 Task: Create a due date automation trigger when advanced on, on the monday before a card is due add basic assigned to member @aryan at 11:00 AM.
Action: Mouse moved to (930, 269)
Screenshot: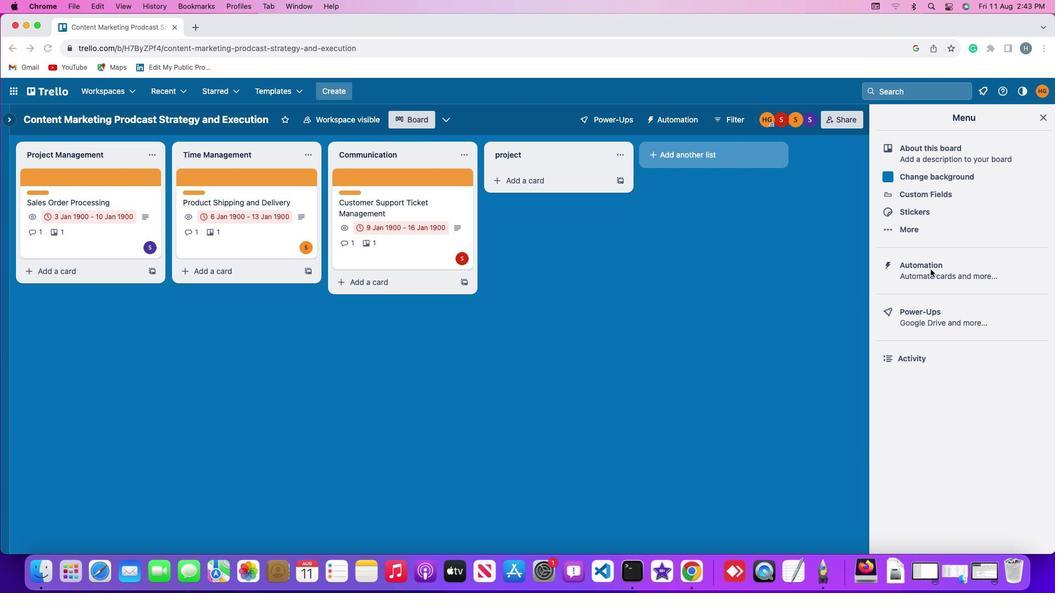 
Action: Mouse pressed left at (930, 269)
Screenshot: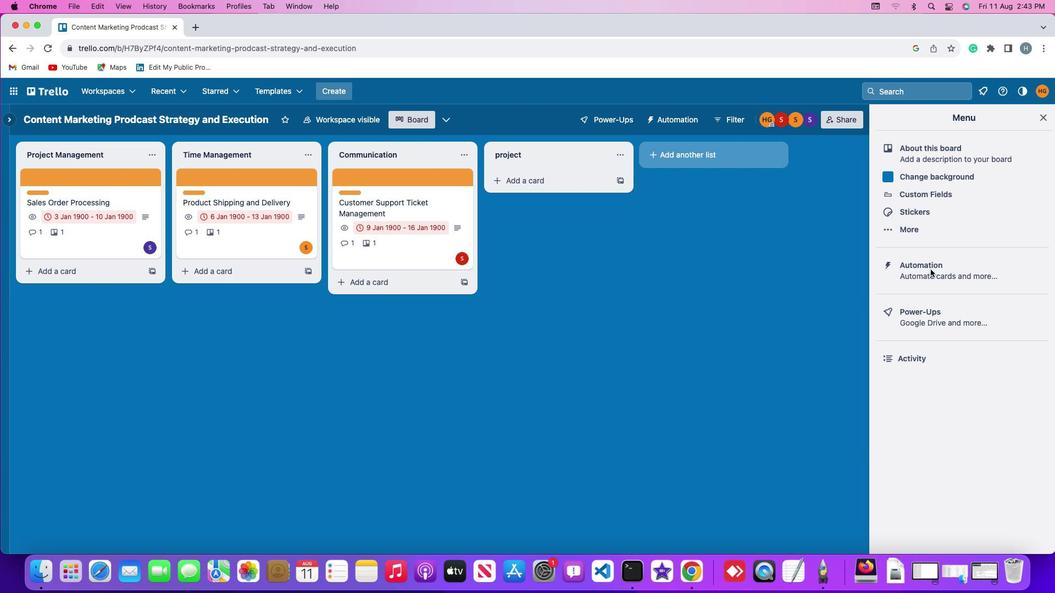 
Action: Mouse pressed left at (930, 269)
Screenshot: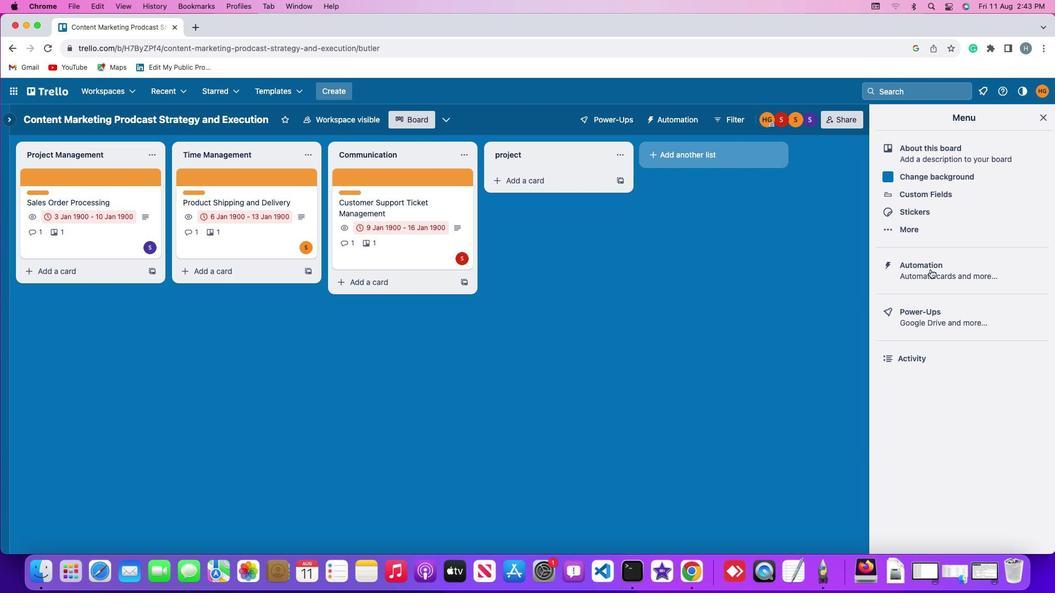 
Action: Mouse moved to (78, 261)
Screenshot: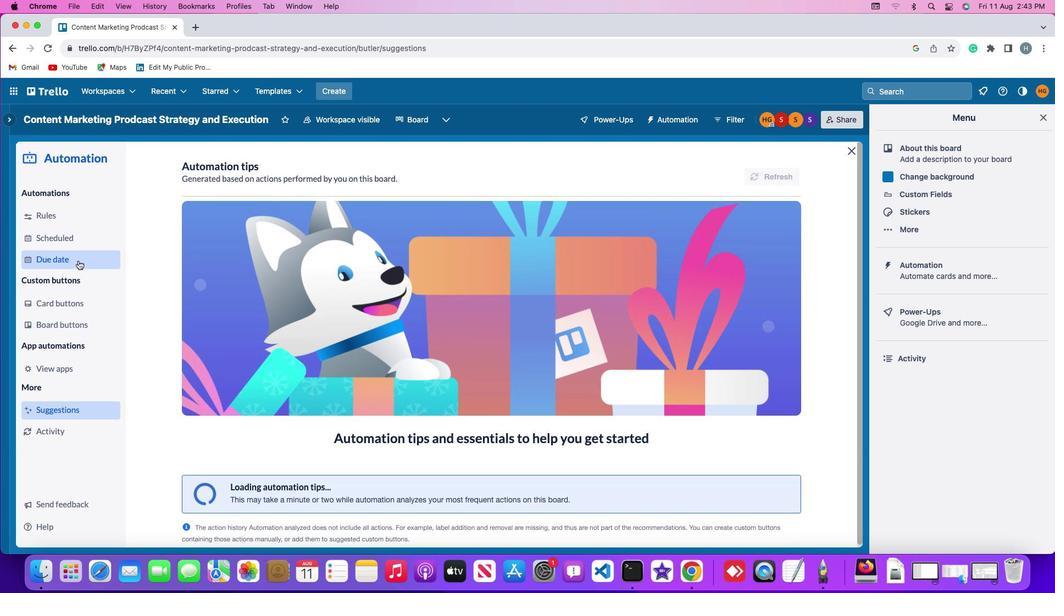 
Action: Mouse pressed left at (78, 261)
Screenshot: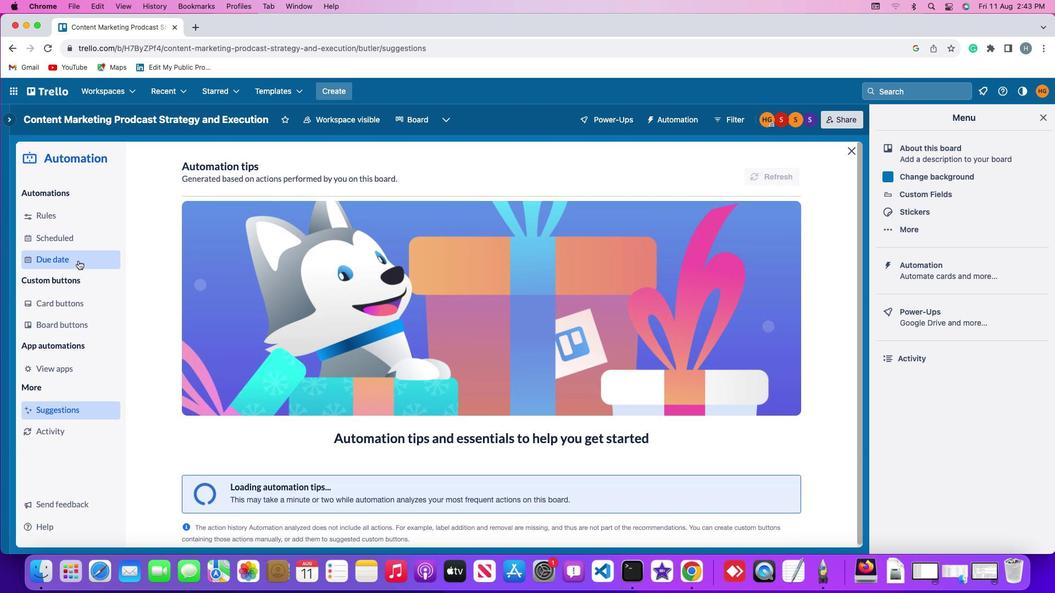 
Action: Mouse moved to (743, 168)
Screenshot: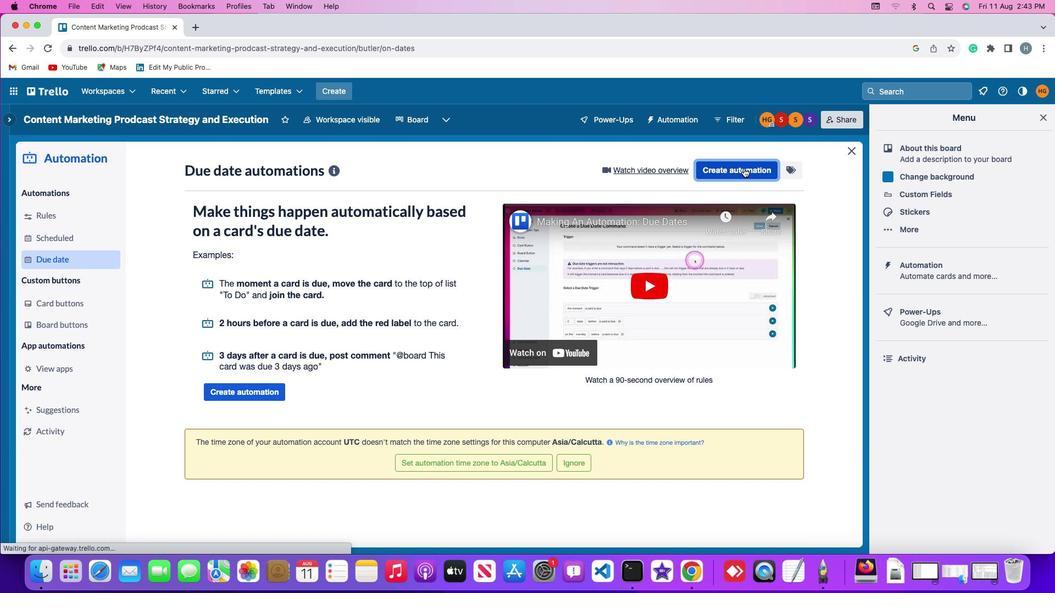 
Action: Mouse pressed left at (743, 168)
Screenshot: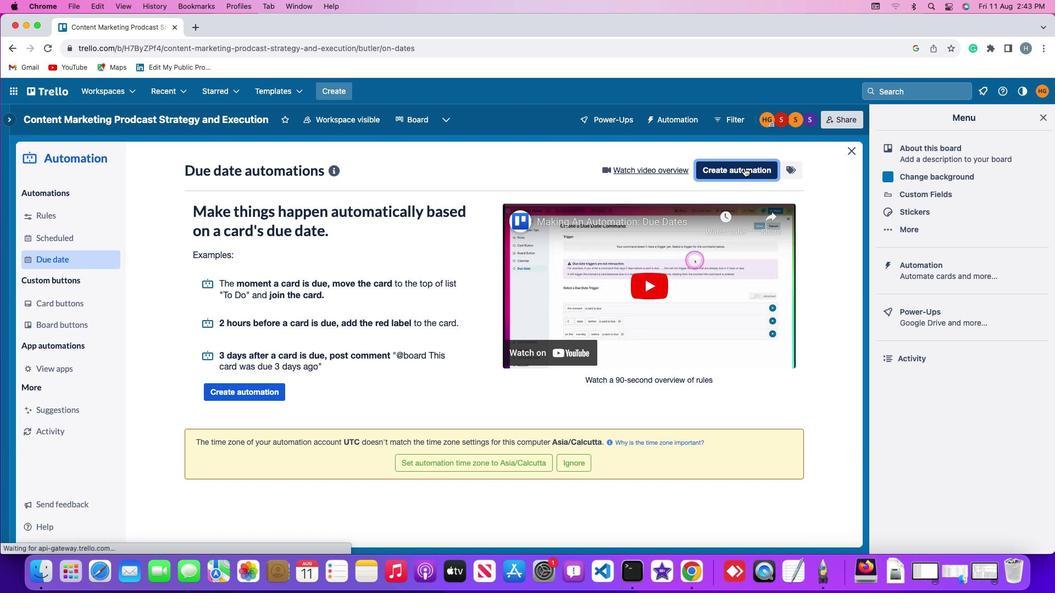 
Action: Mouse moved to (224, 274)
Screenshot: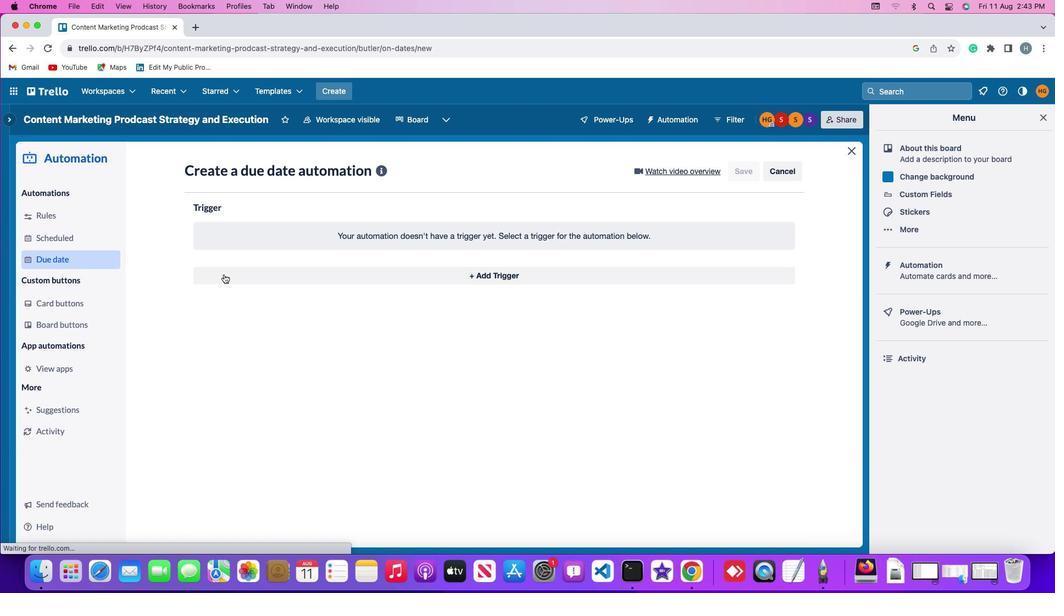 
Action: Mouse pressed left at (224, 274)
Screenshot: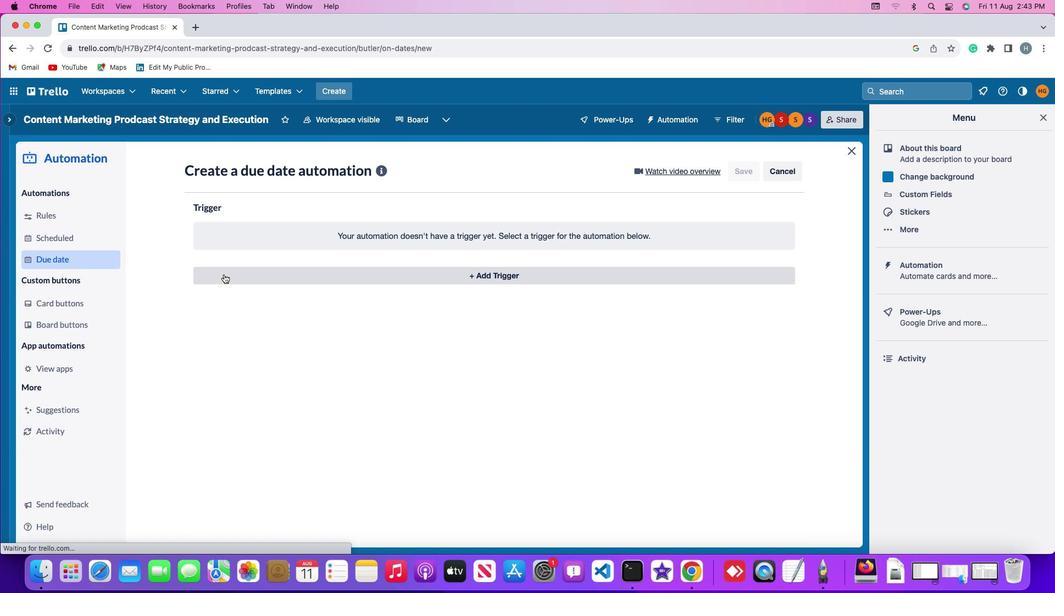 
Action: Mouse moved to (238, 482)
Screenshot: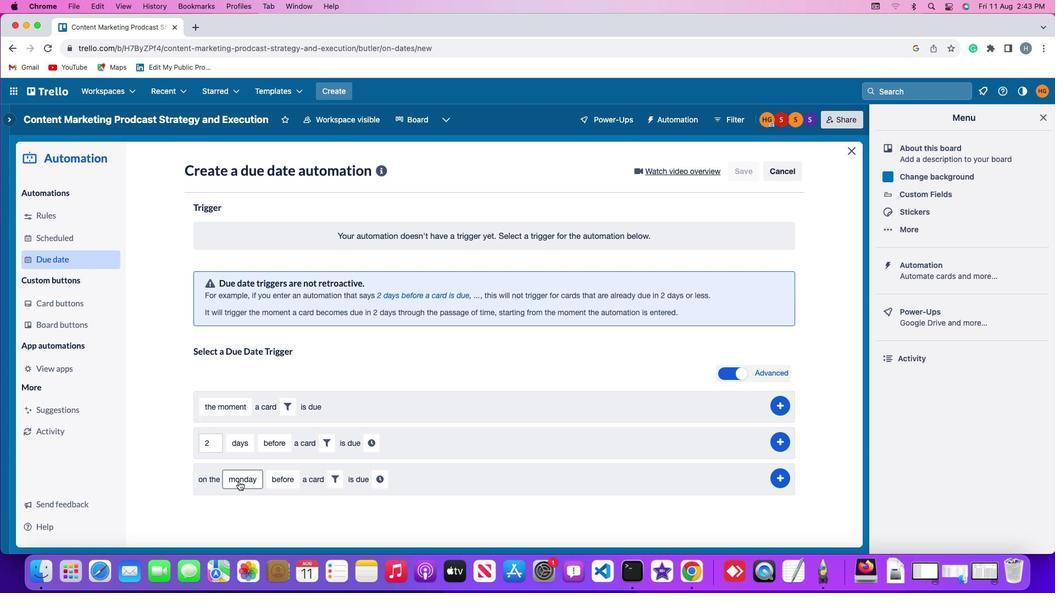 
Action: Mouse pressed left at (238, 482)
Screenshot: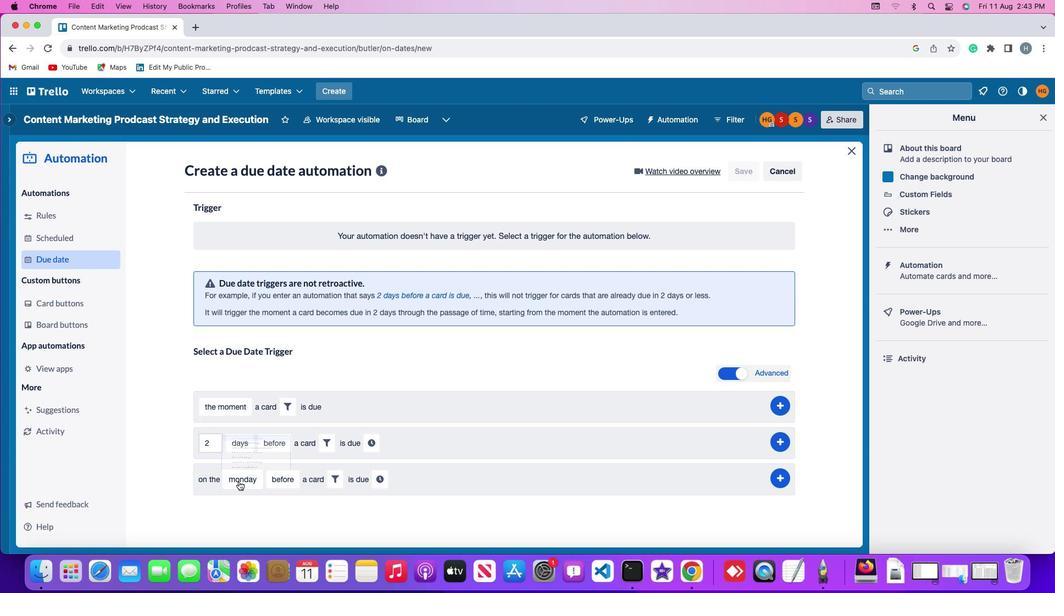 
Action: Mouse moved to (270, 327)
Screenshot: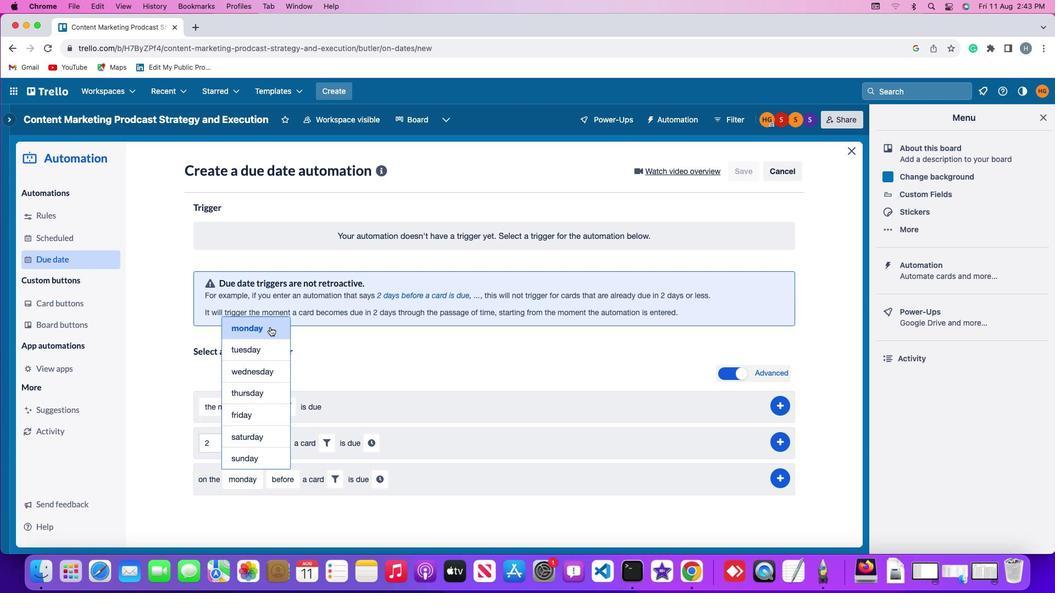 
Action: Mouse pressed left at (270, 327)
Screenshot: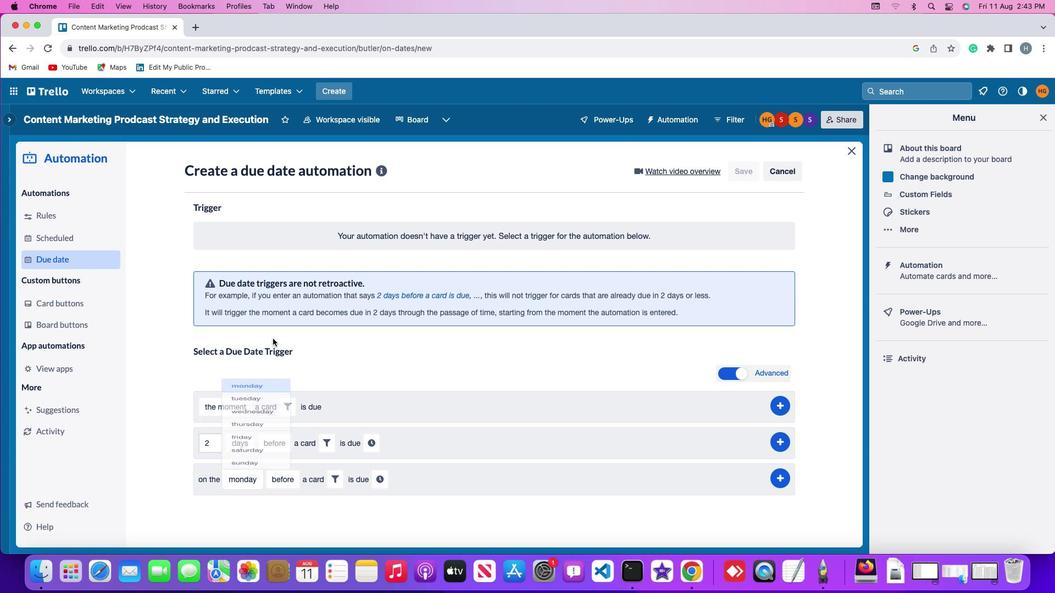 
Action: Mouse moved to (282, 484)
Screenshot: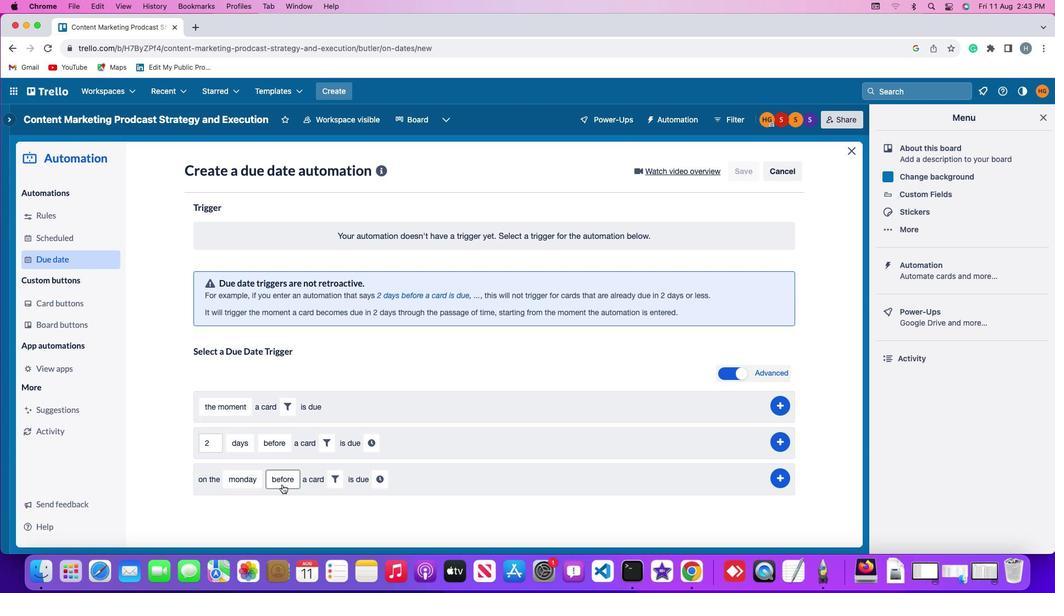
Action: Mouse pressed left at (282, 484)
Screenshot: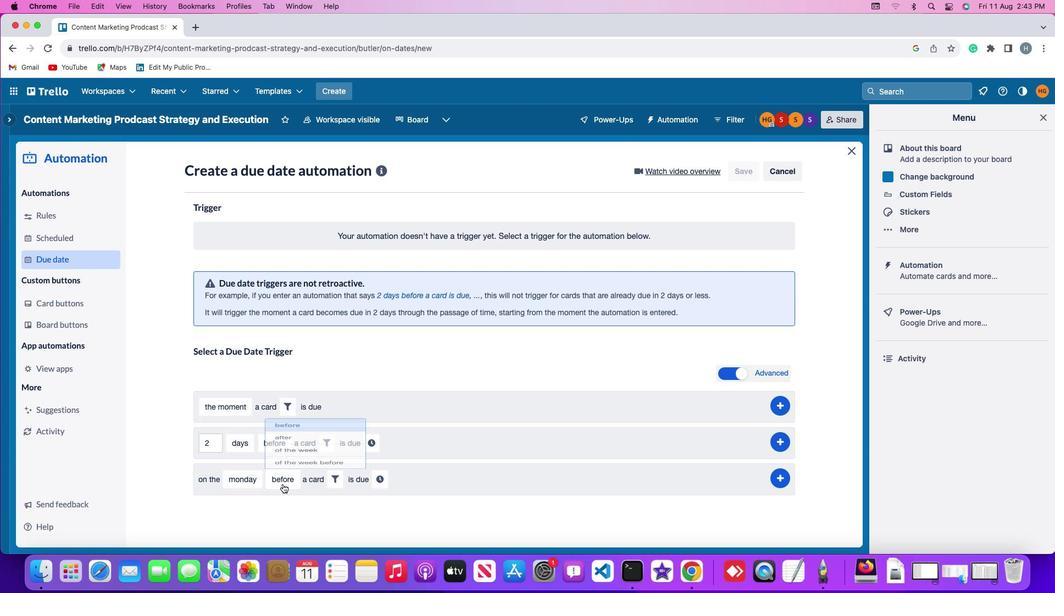
Action: Mouse moved to (310, 396)
Screenshot: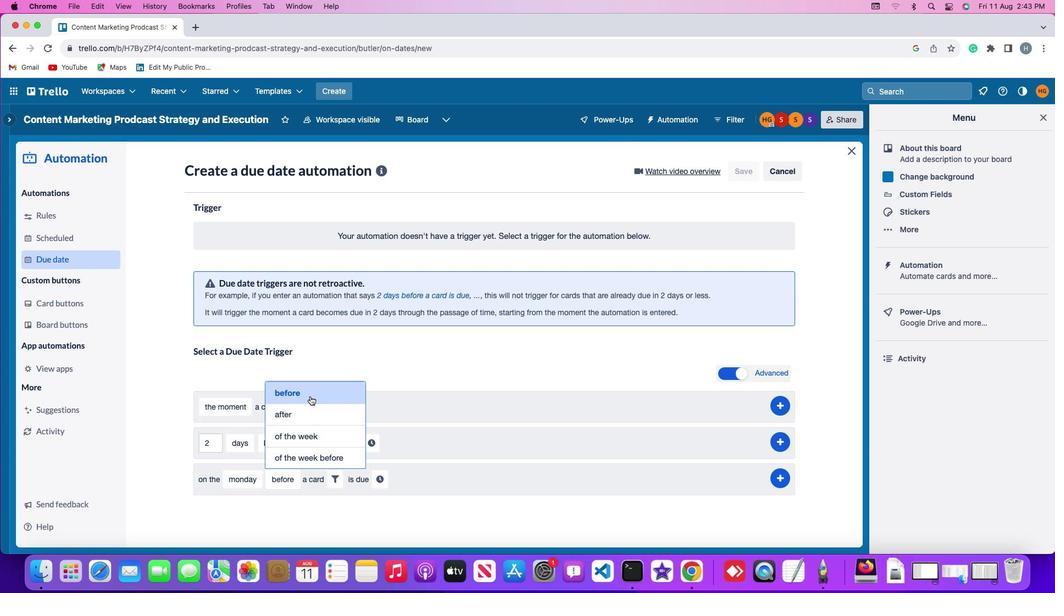 
Action: Mouse pressed left at (310, 396)
Screenshot: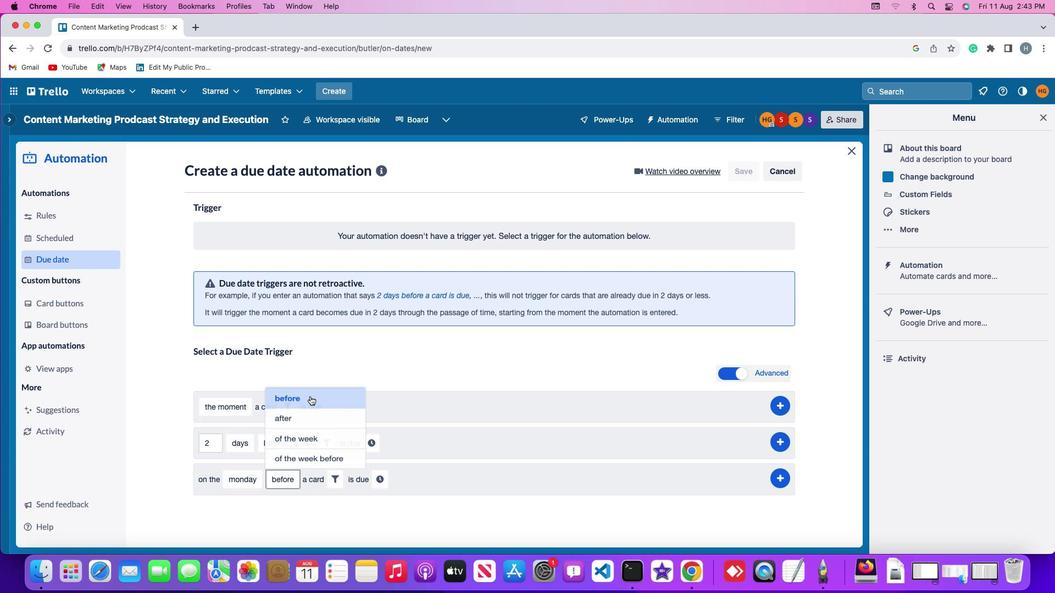 
Action: Mouse moved to (335, 484)
Screenshot: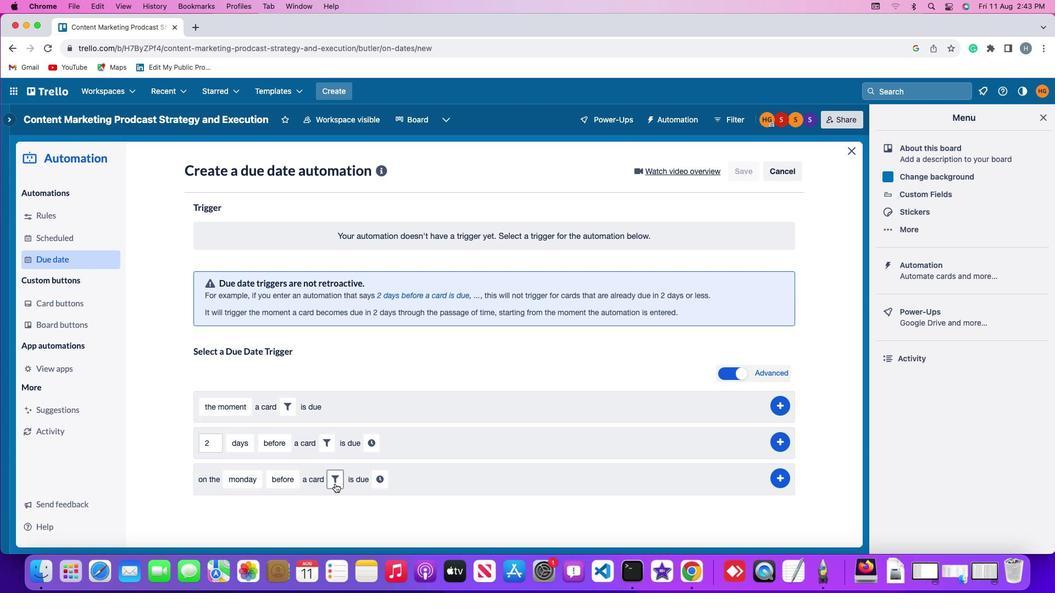 
Action: Mouse pressed left at (335, 484)
Screenshot: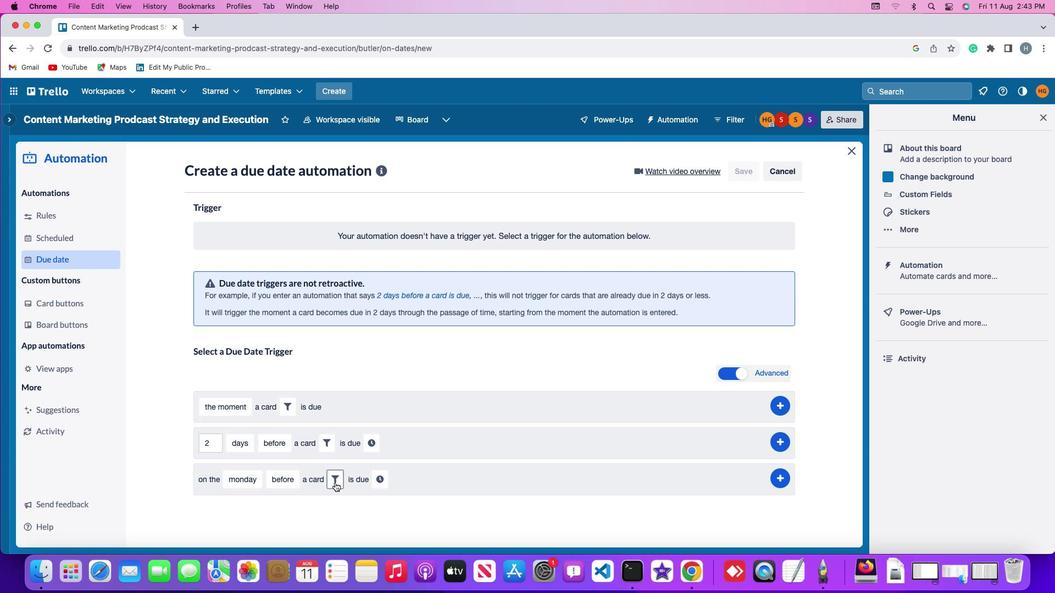 
Action: Mouse moved to (300, 516)
Screenshot: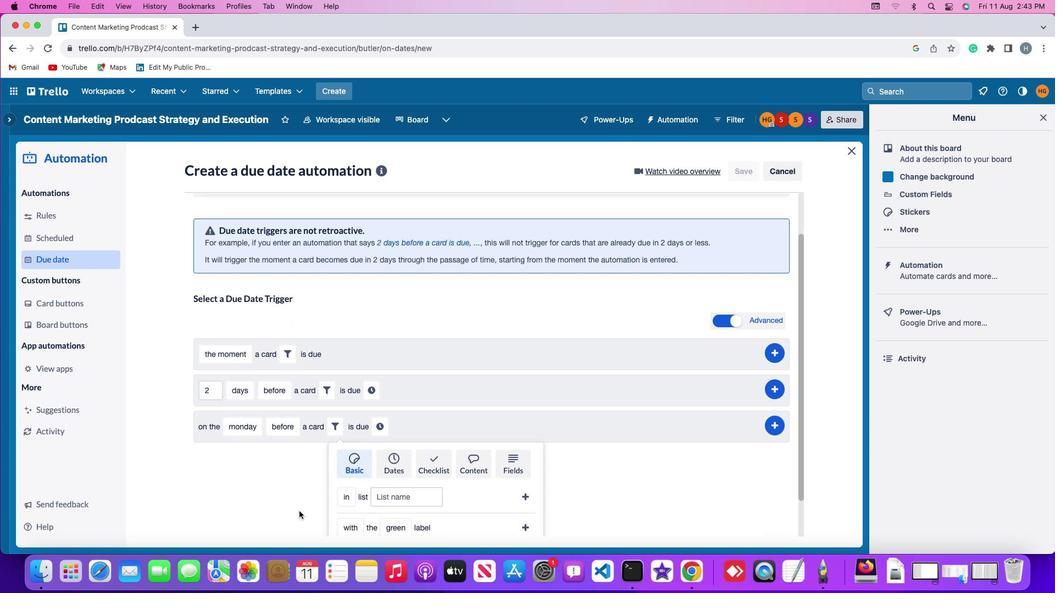 
Action: Mouse scrolled (300, 516) with delta (0, 0)
Screenshot: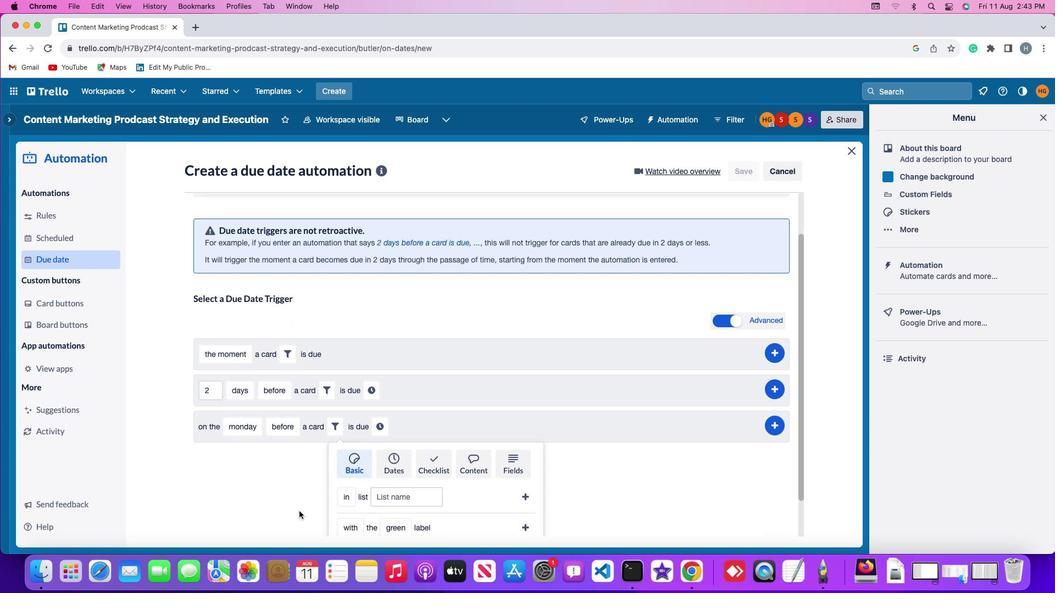 
Action: Mouse moved to (300, 515)
Screenshot: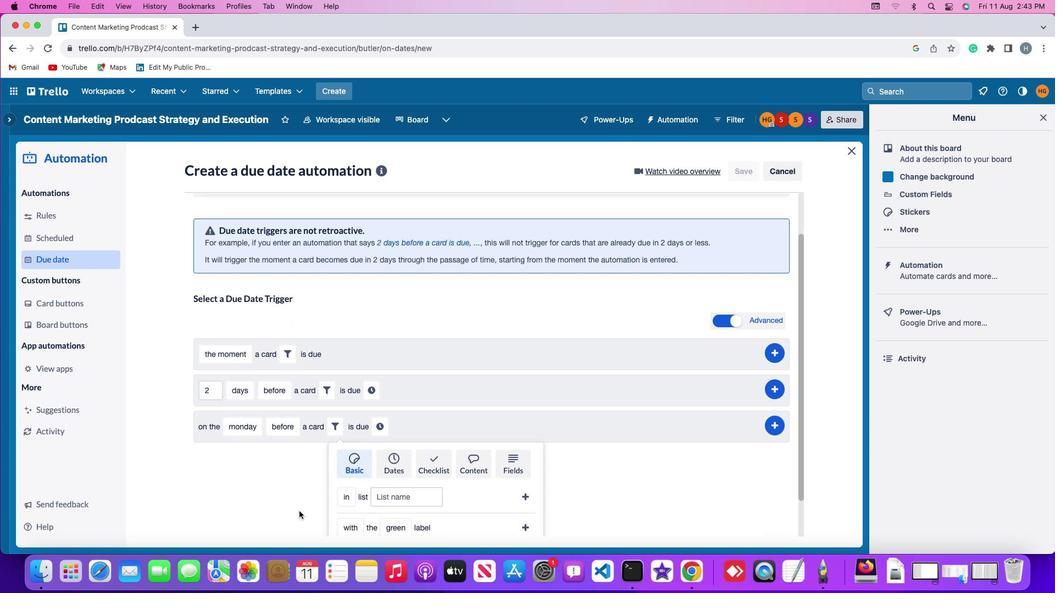 
Action: Mouse scrolled (300, 515) with delta (0, 0)
Screenshot: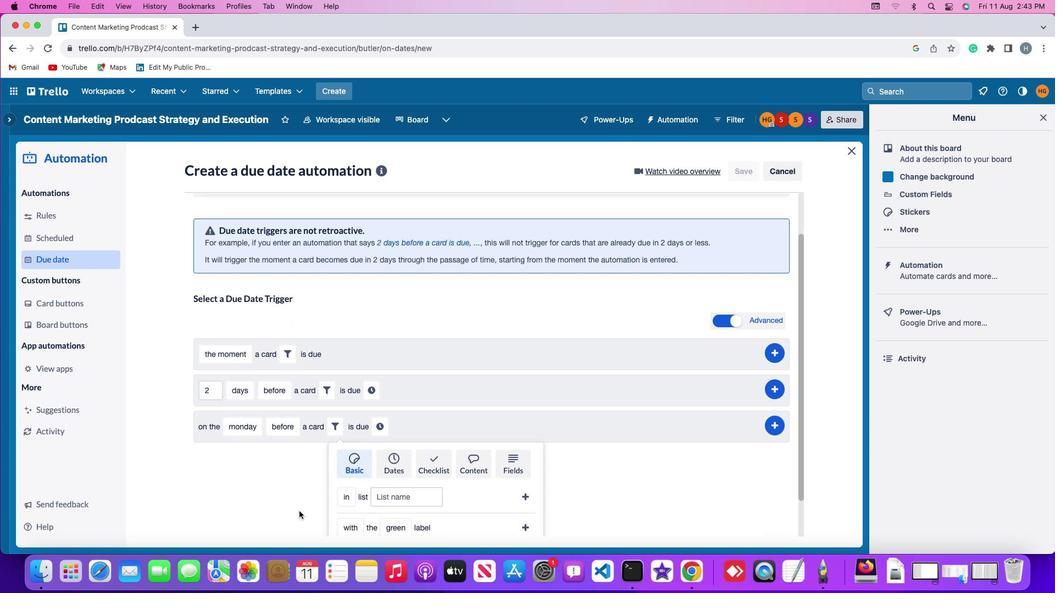 
Action: Mouse moved to (299, 512)
Screenshot: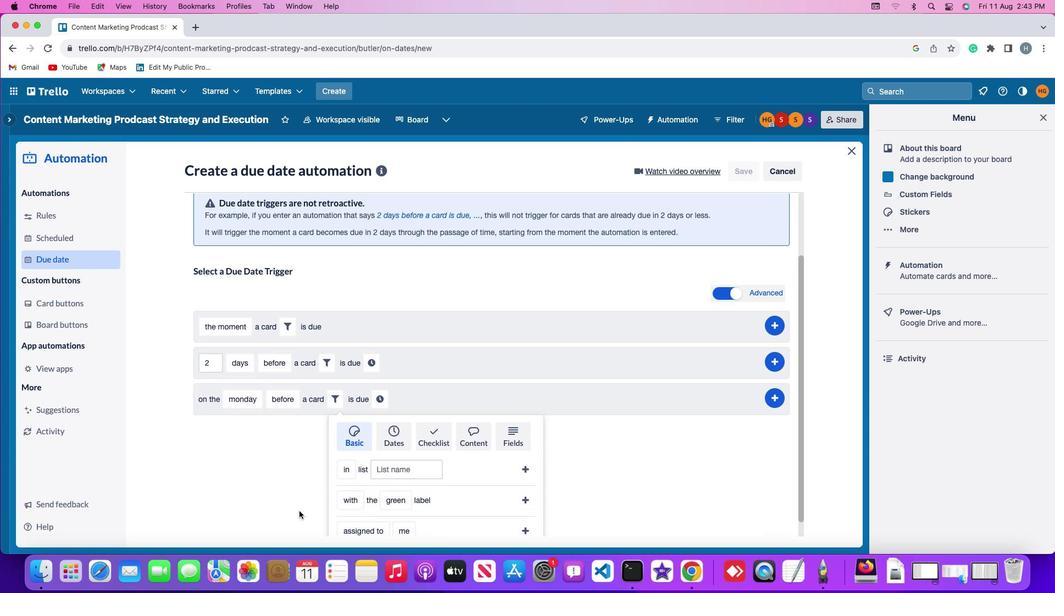 
Action: Mouse scrolled (299, 512) with delta (0, -1)
Screenshot: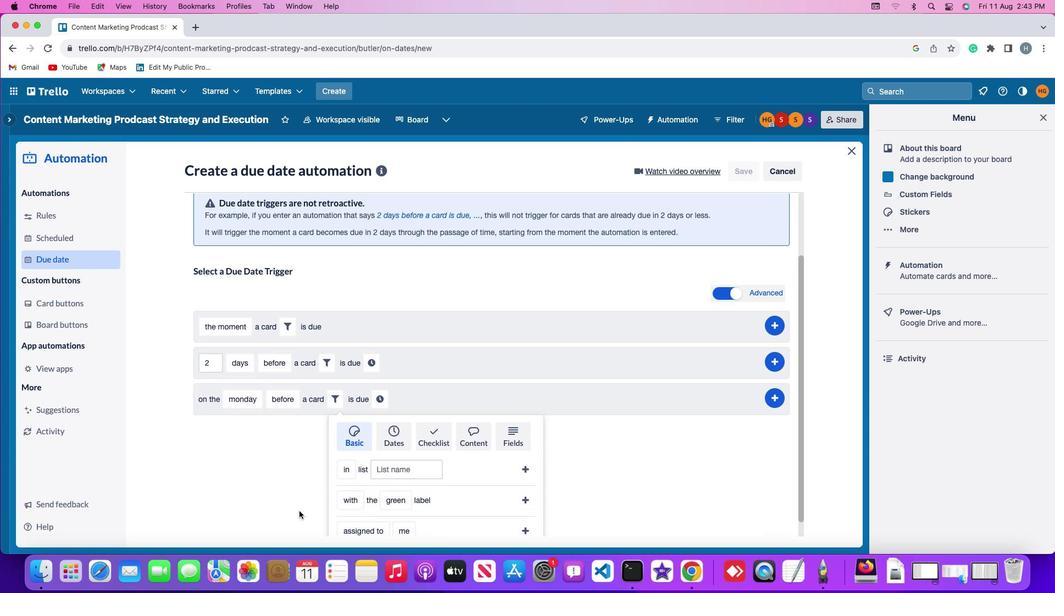 
Action: Mouse moved to (299, 511)
Screenshot: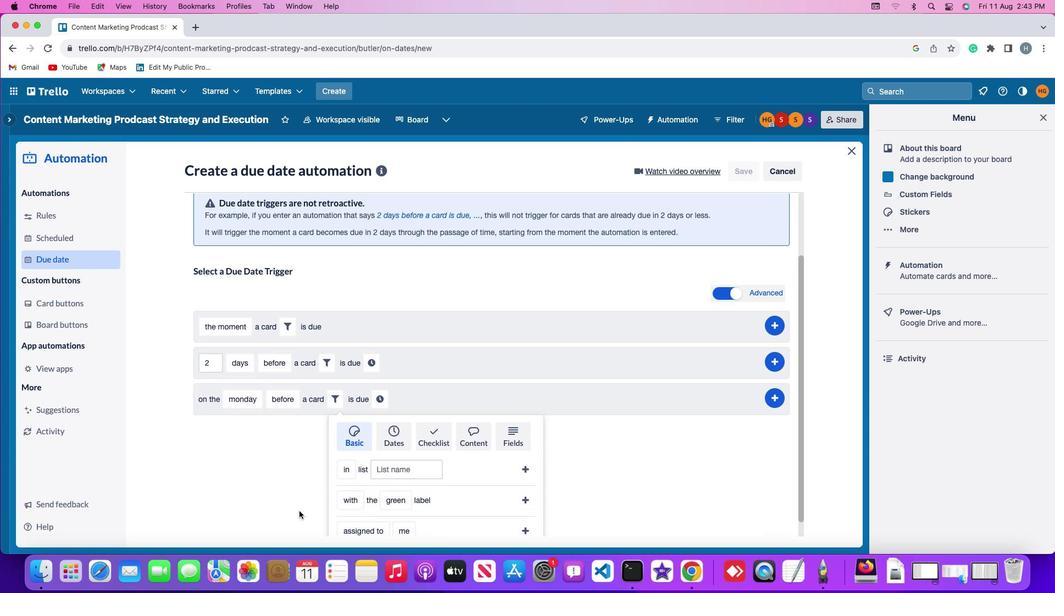 
Action: Mouse scrolled (299, 511) with delta (0, -2)
Screenshot: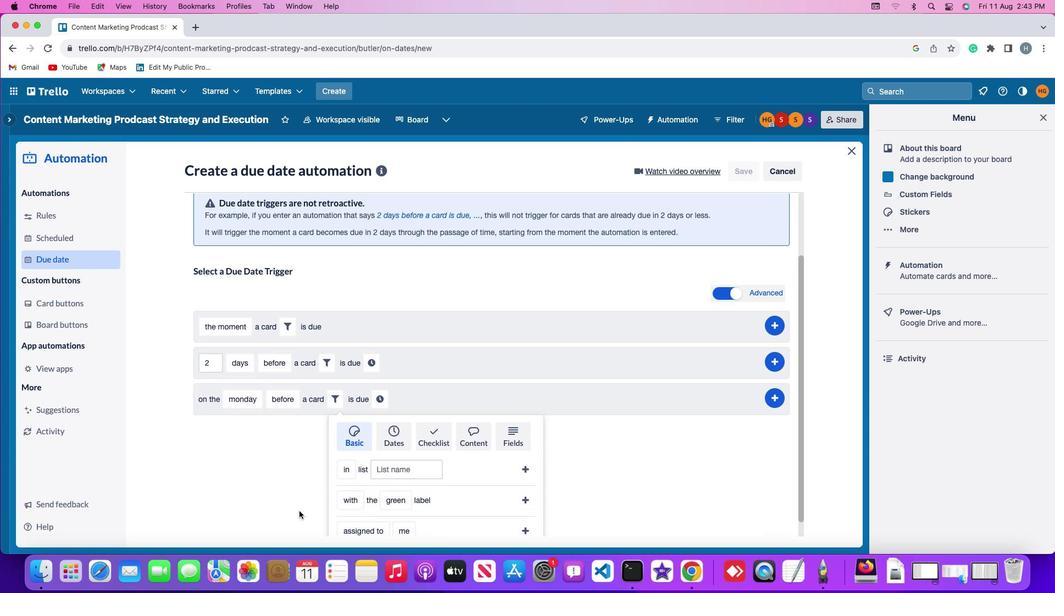 
Action: Mouse moved to (299, 511)
Screenshot: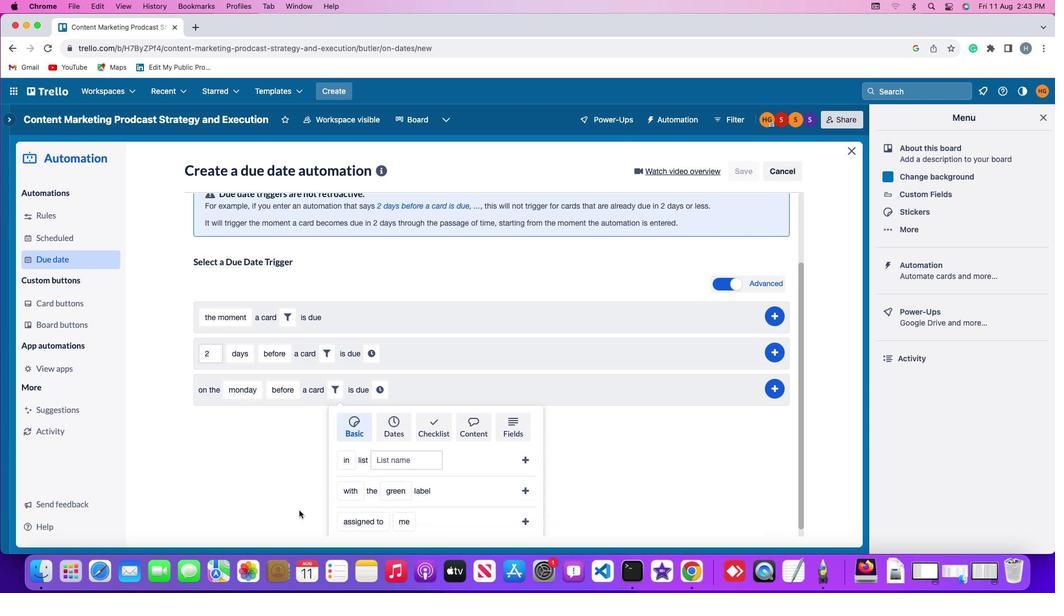 
Action: Mouse scrolled (299, 511) with delta (0, -3)
Screenshot: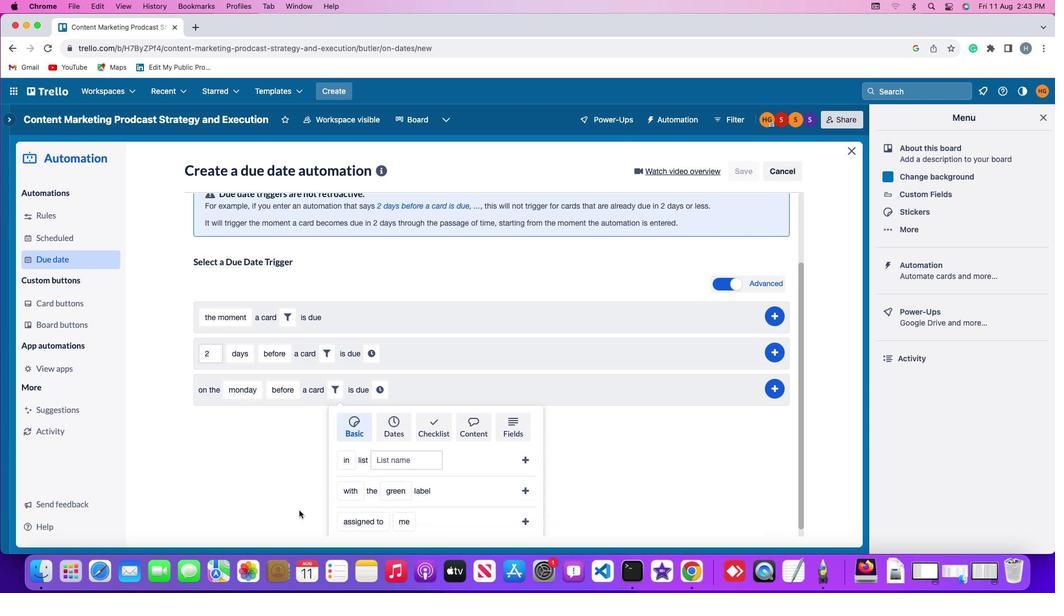 
Action: Mouse moved to (299, 496)
Screenshot: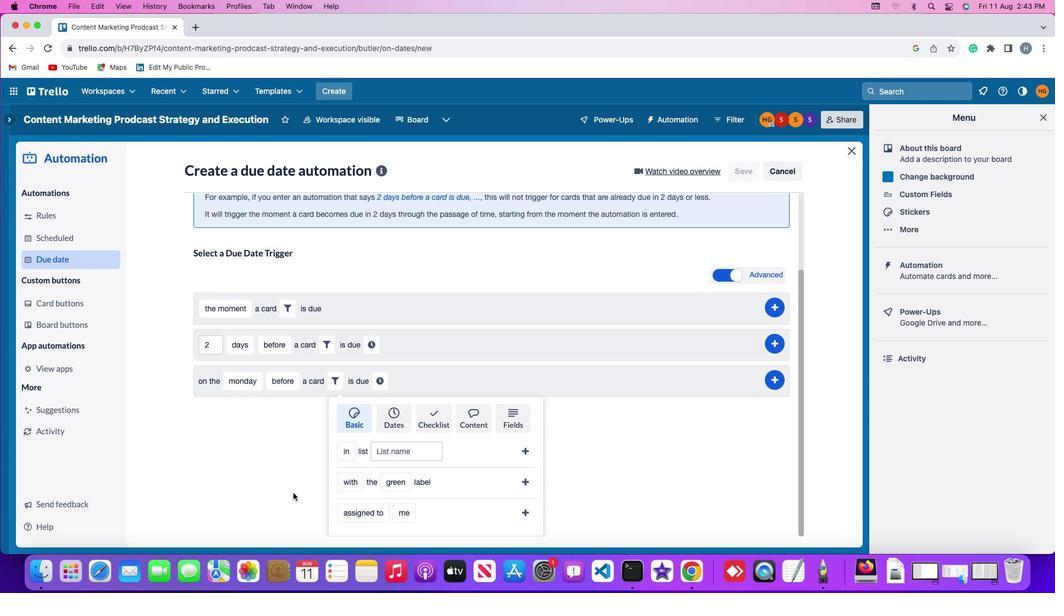 
Action: Mouse scrolled (299, 496) with delta (0, 0)
Screenshot: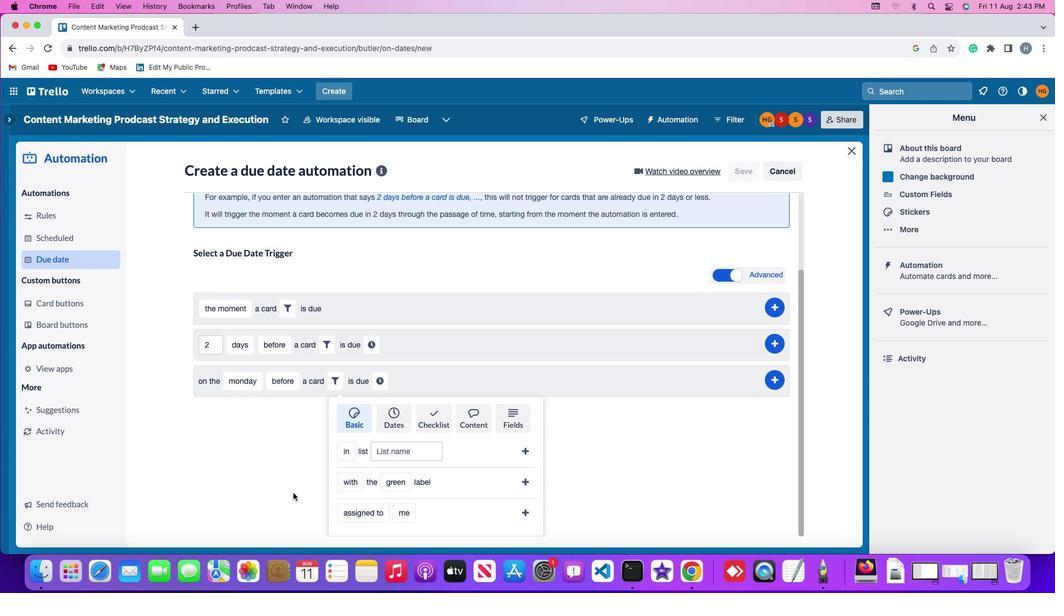
Action: Mouse moved to (296, 497)
Screenshot: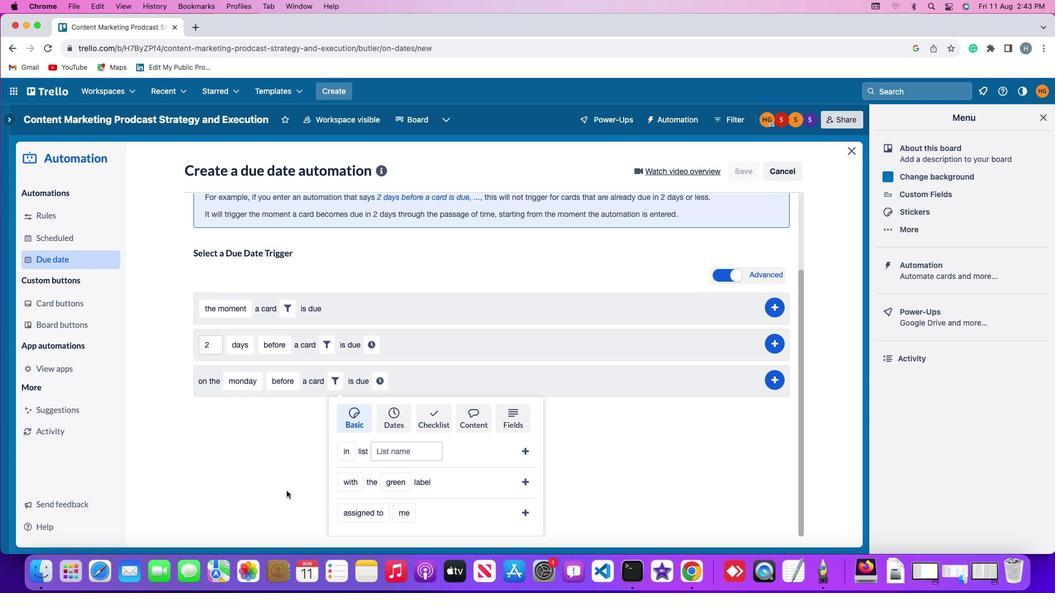 
Action: Mouse scrolled (296, 497) with delta (0, 0)
Screenshot: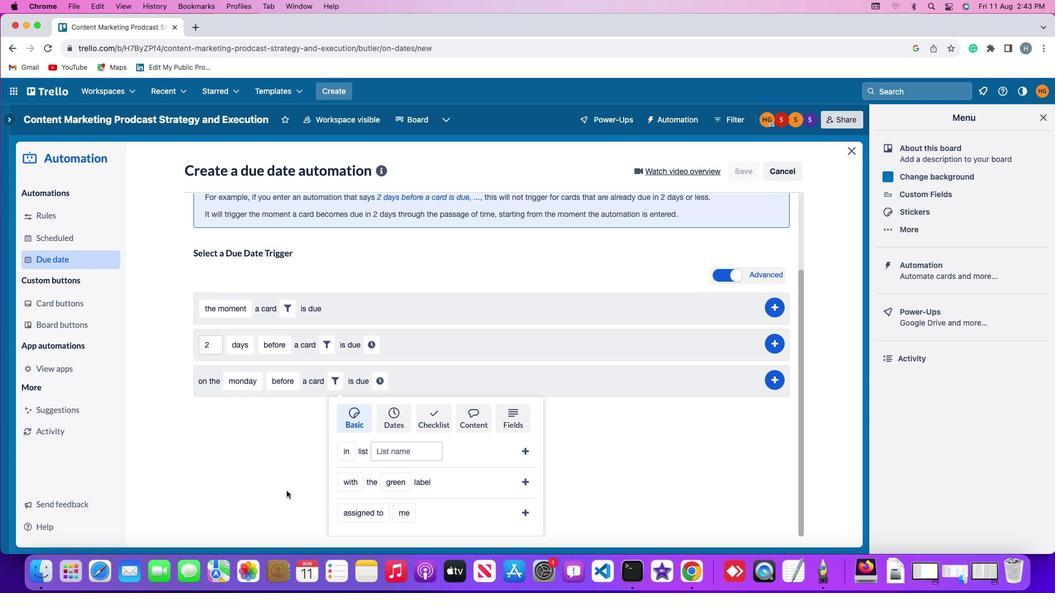 
Action: Mouse moved to (296, 497)
Screenshot: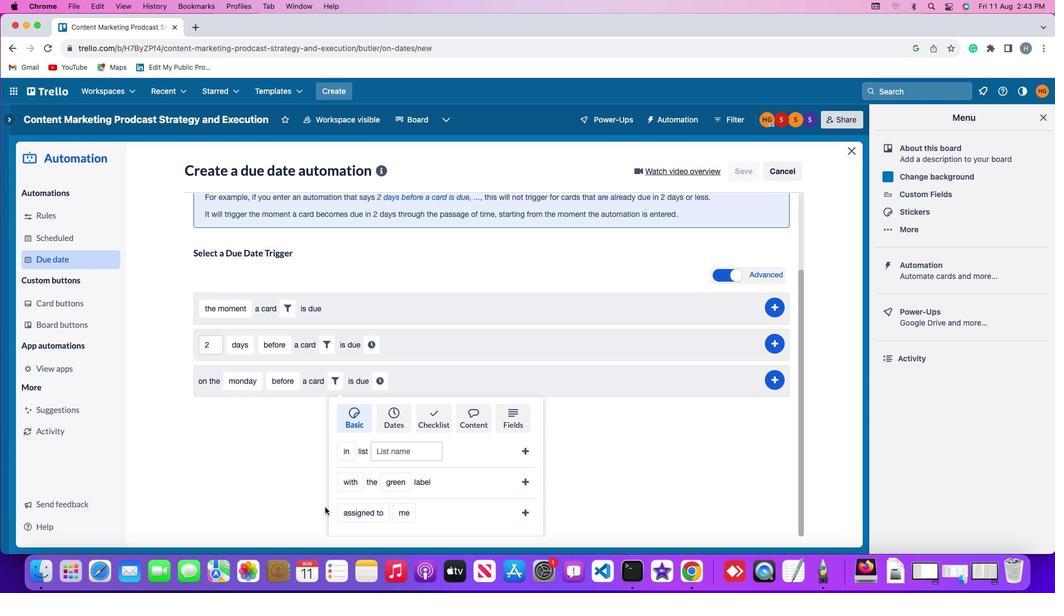 
Action: Mouse scrolled (296, 497) with delta (0, 0)
Screenshot: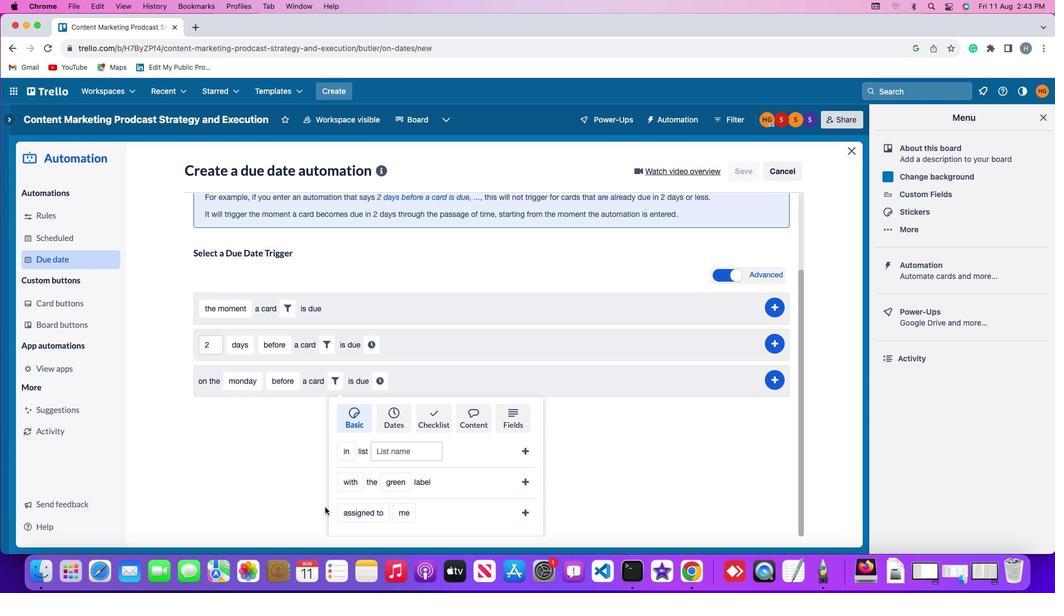 
Action: Mouse moved to (352, 515)
Screenshot: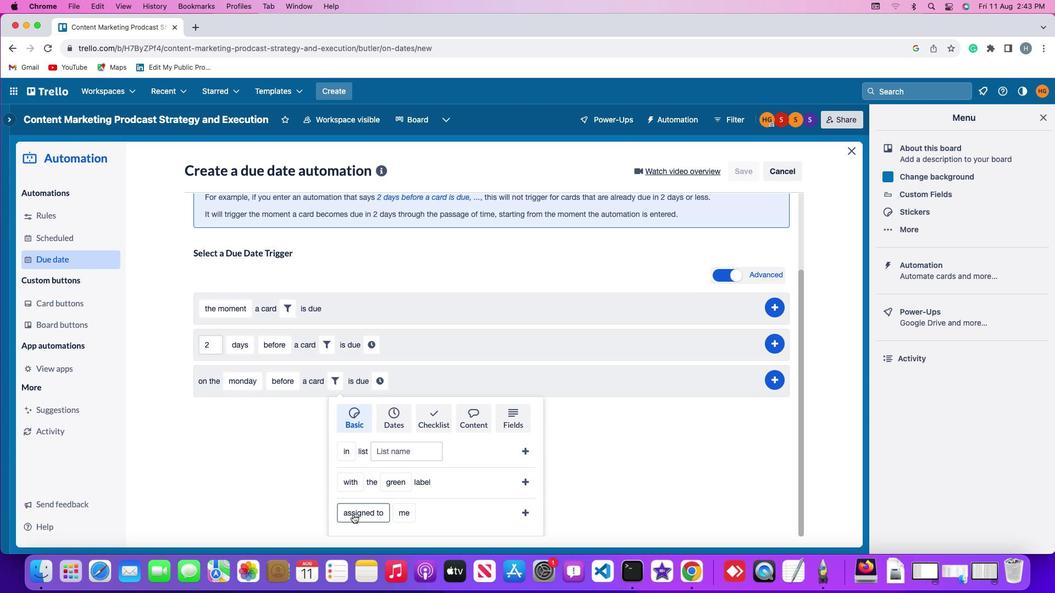 
Action: Mouse pressed left at (352, 515)
Screenshot: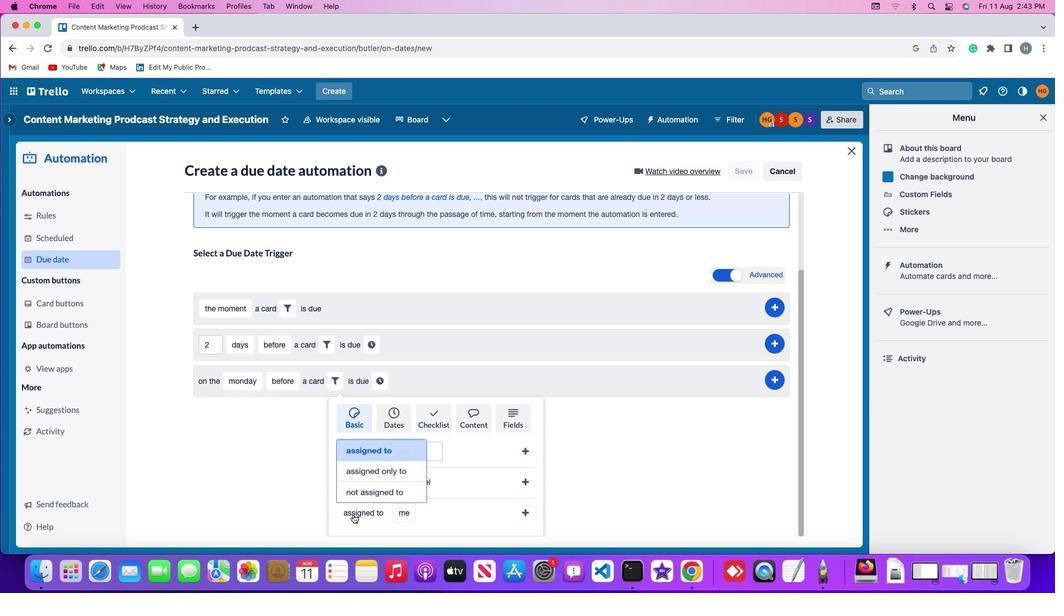 
Action: Mouse moved to (375, 446)
Screenshot: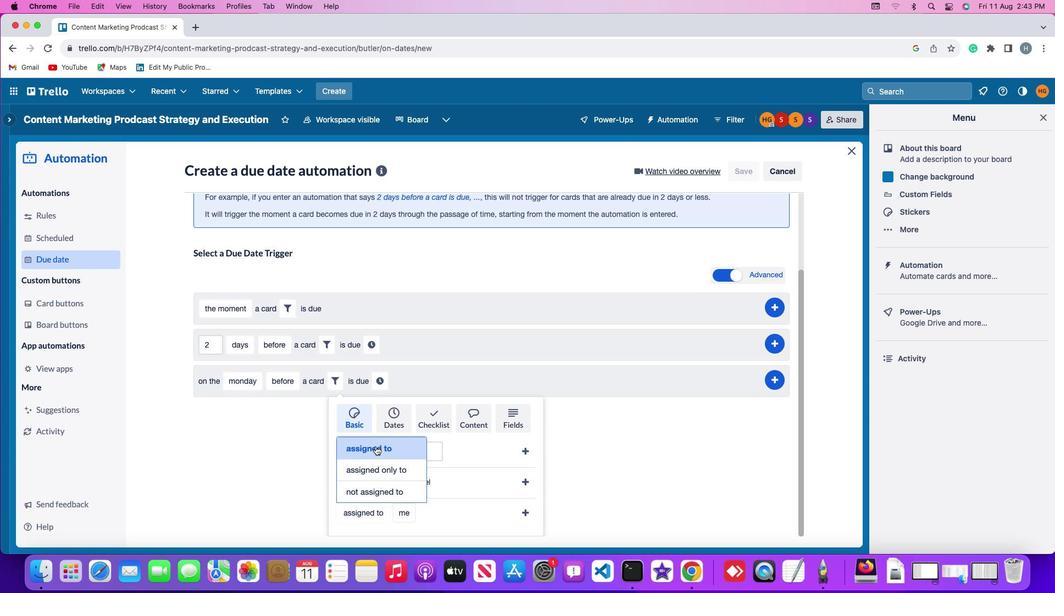 
Action: Mouse pressed left at (375, 446)
Screenshot: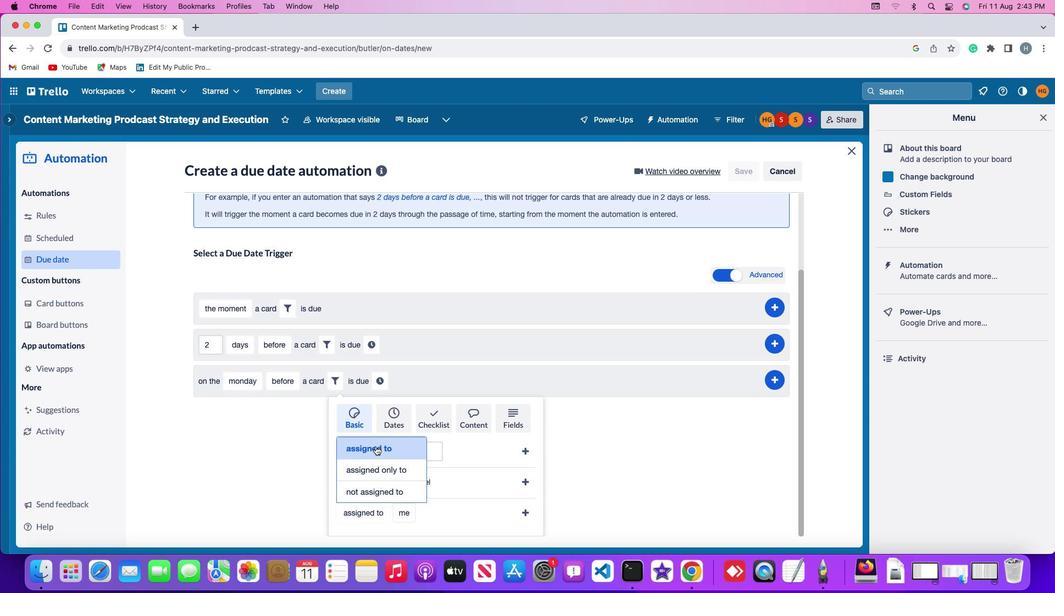 
Action: Mouse moved to (405, 510)
Screenshot: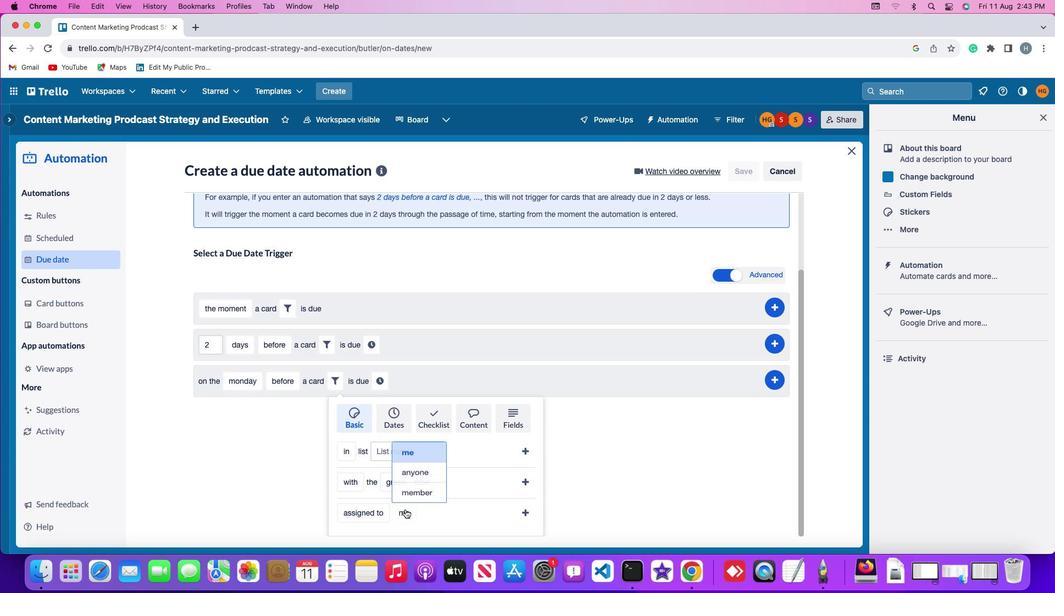 
Action: Mouse pressed left at (405, 510)
Screenshot: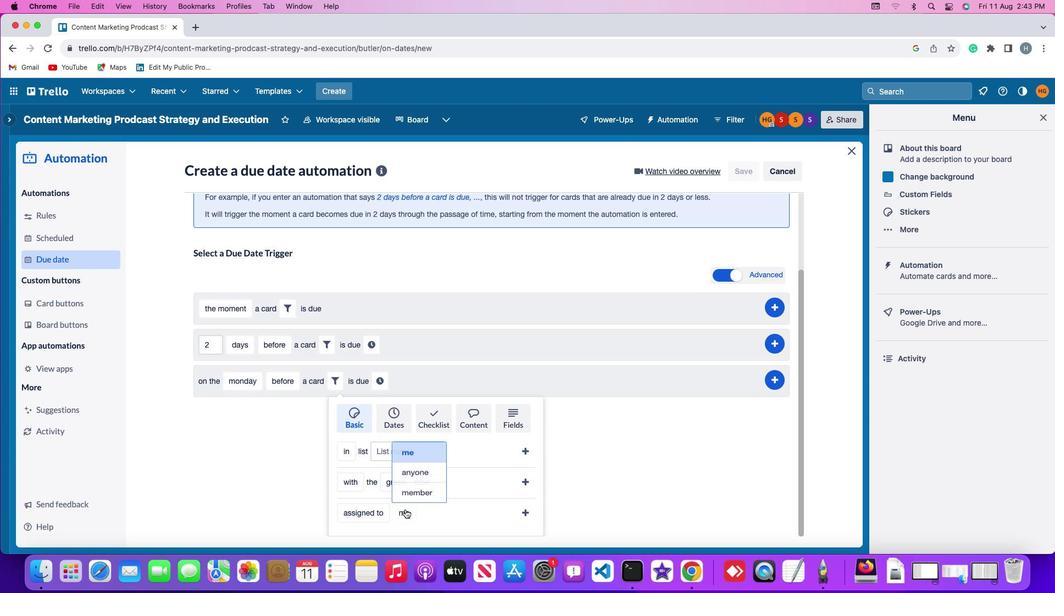 
Action: Mouse moved to (417, 489)
Screenshot: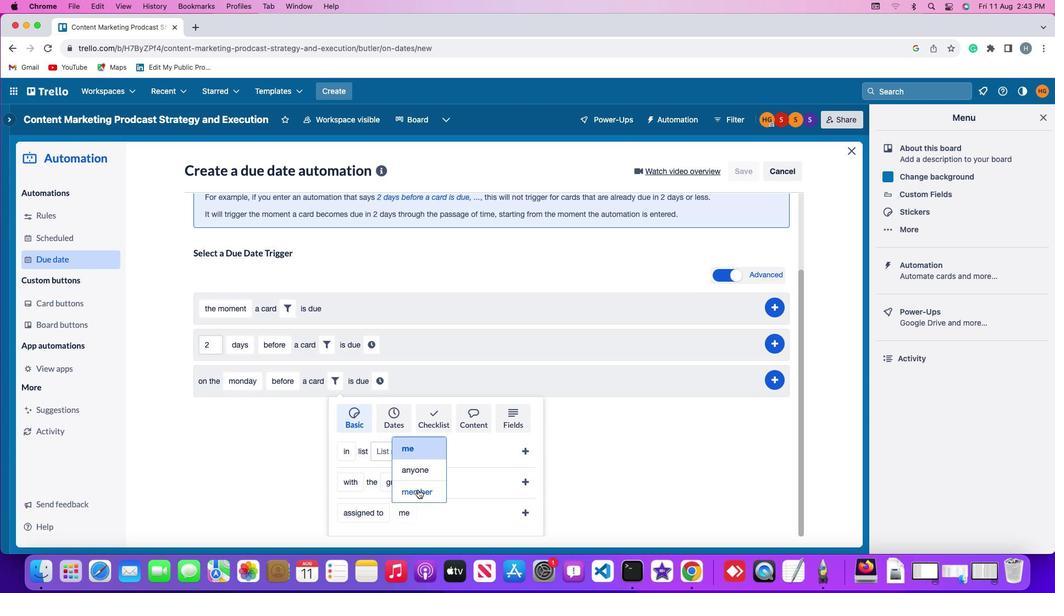 
Action: Mouse pressed left at (417, 489)
Screenshot: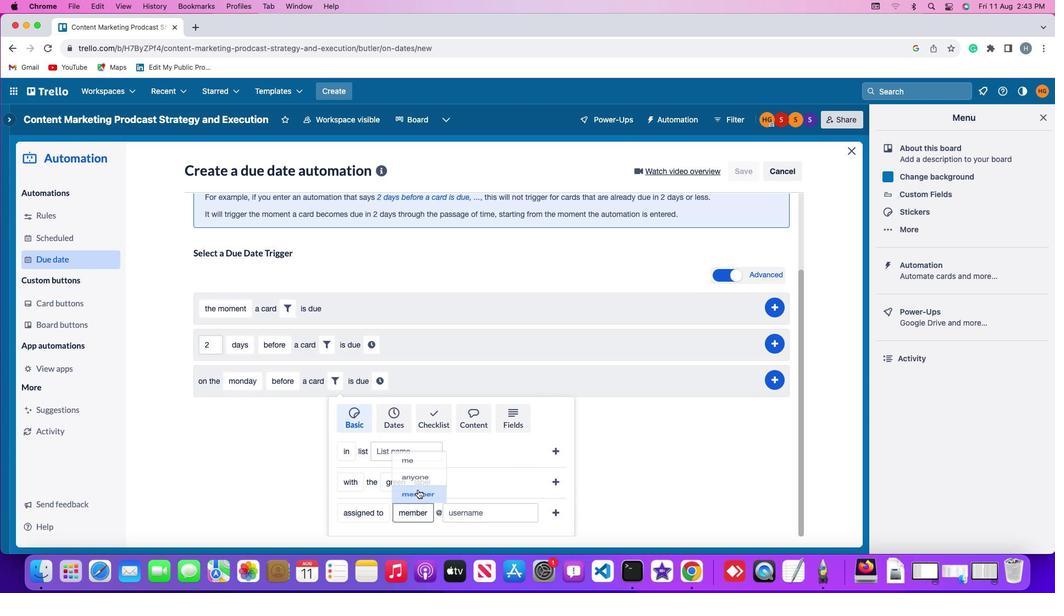 
Action: Mouse moved to (455, 510)
Screenshot: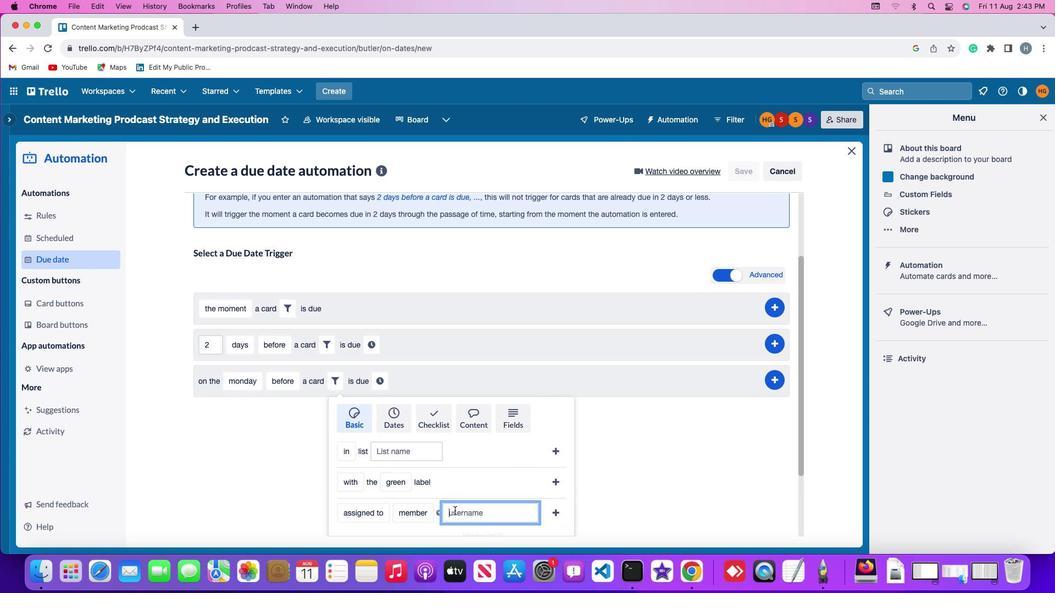 
Action: Mouse pressed left at (455, 510)
Screenshot: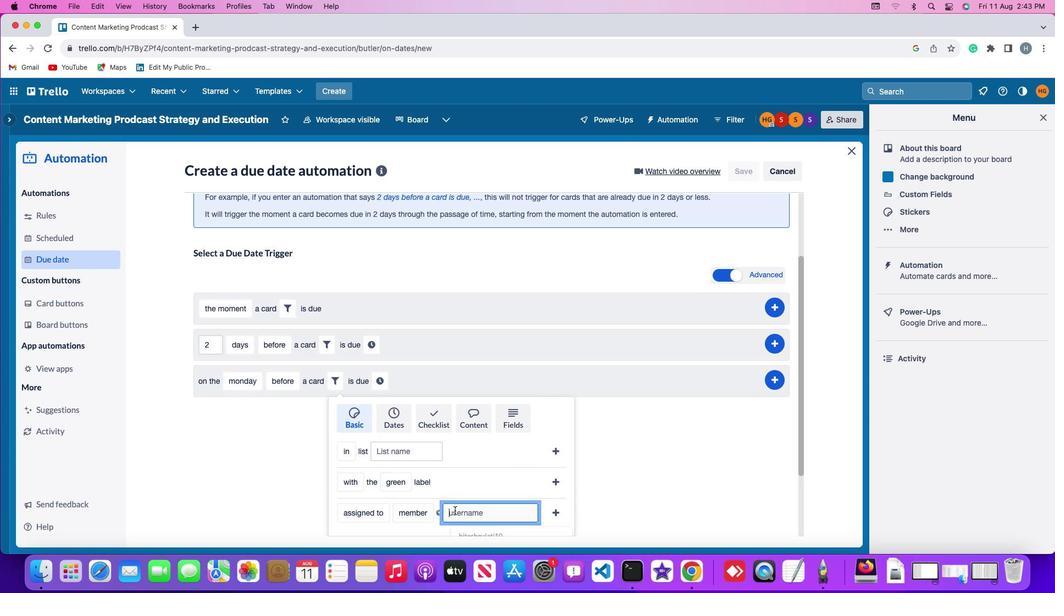 
Action: Mouse moved to (455, 510)
Screenshot: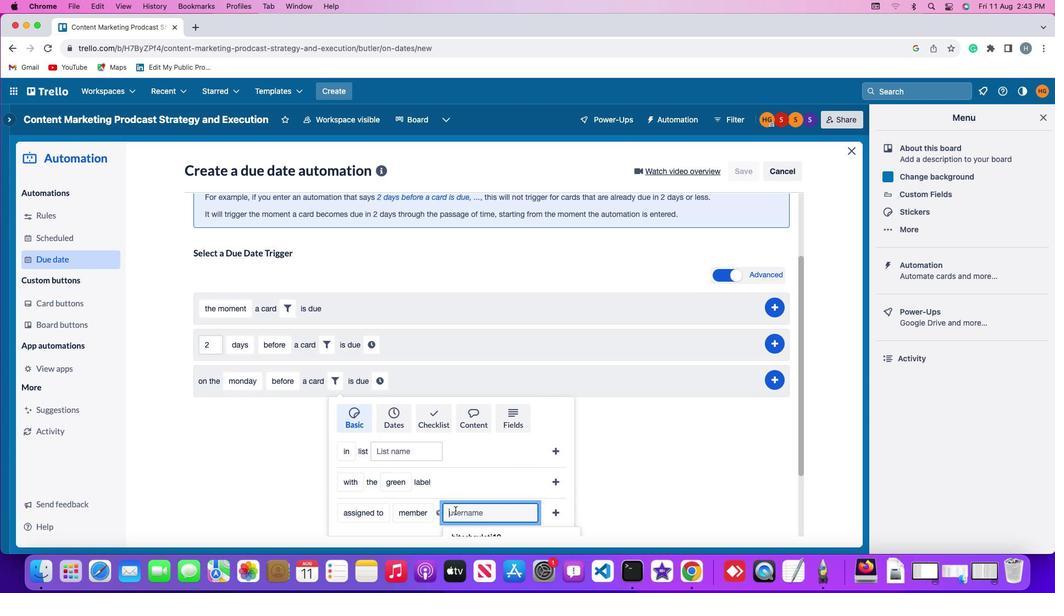 
Action: Key pressed 'a''r''y''a''n'
Screenshot: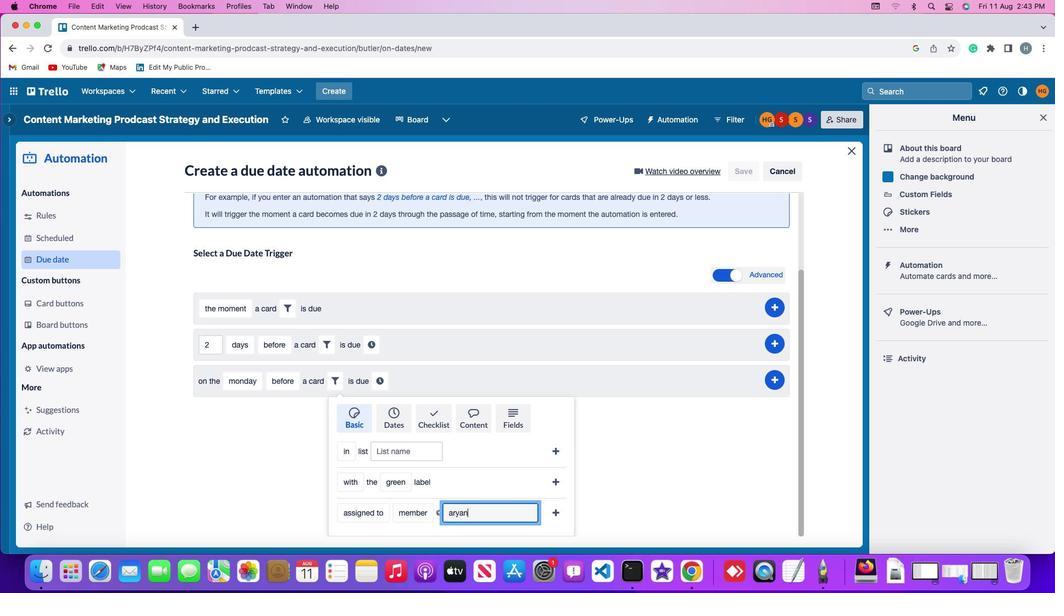 
Action: Mouse moved to (556, 515)
Screenshot: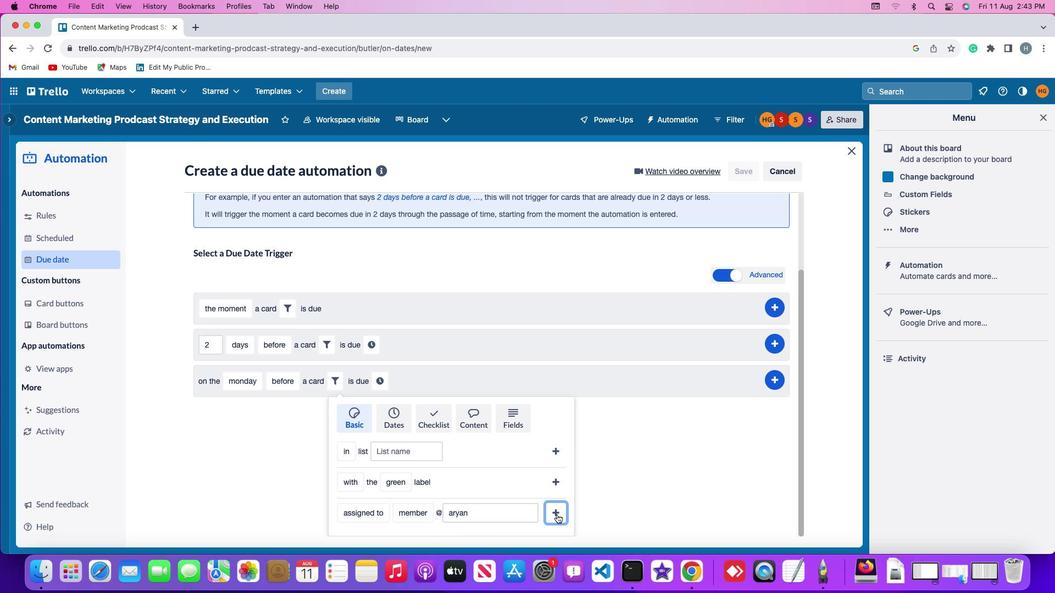 
Action: Mouse pressed left at (556, 515)
Screenshot: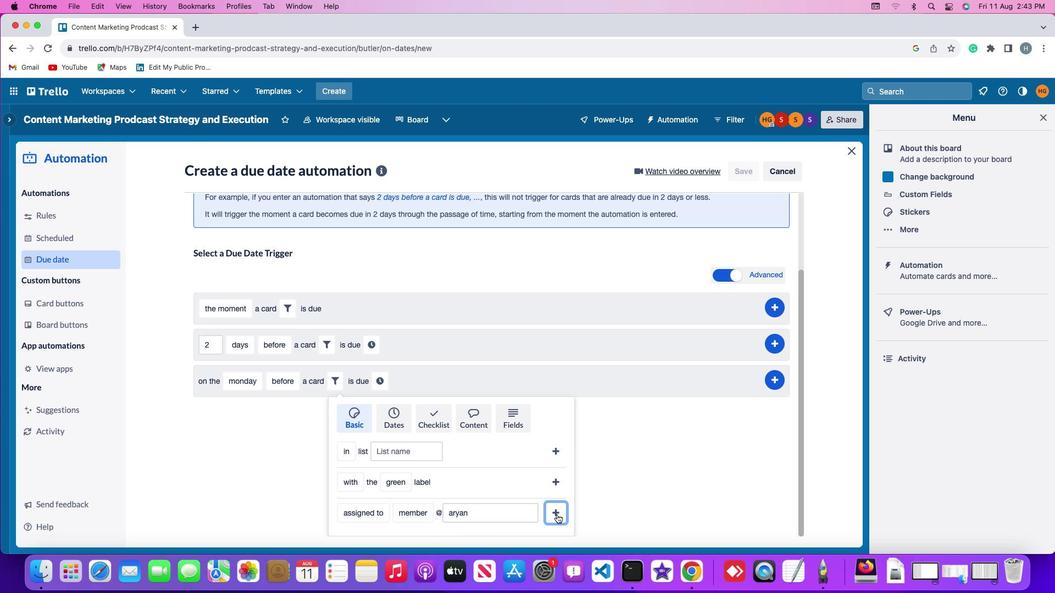 
Action: Mouse moved to (505, 478)
Screenshot: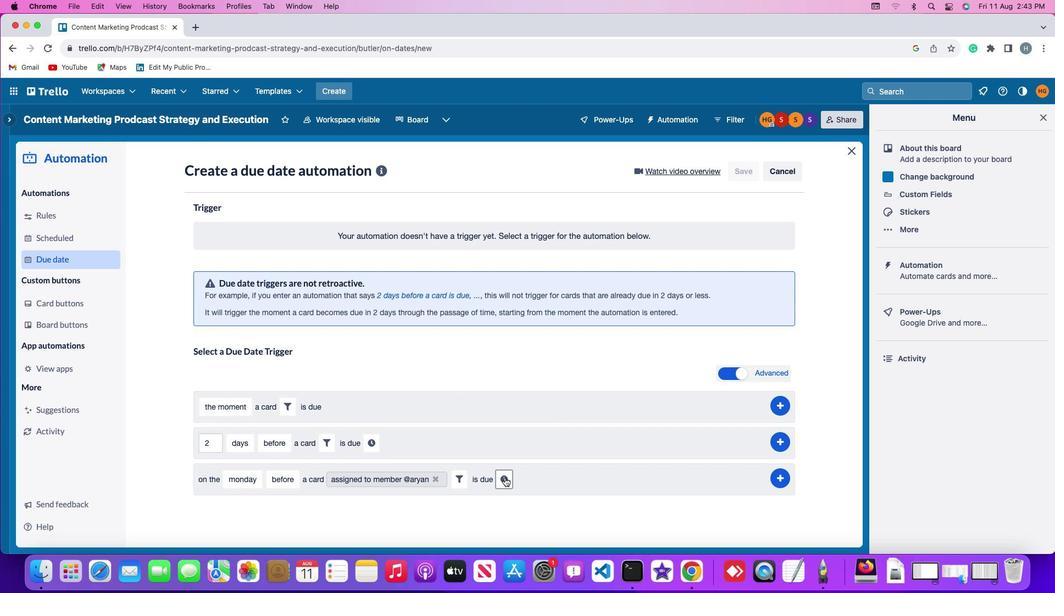 
Action: Mouse pressed left at (505, 478)
Screenshot: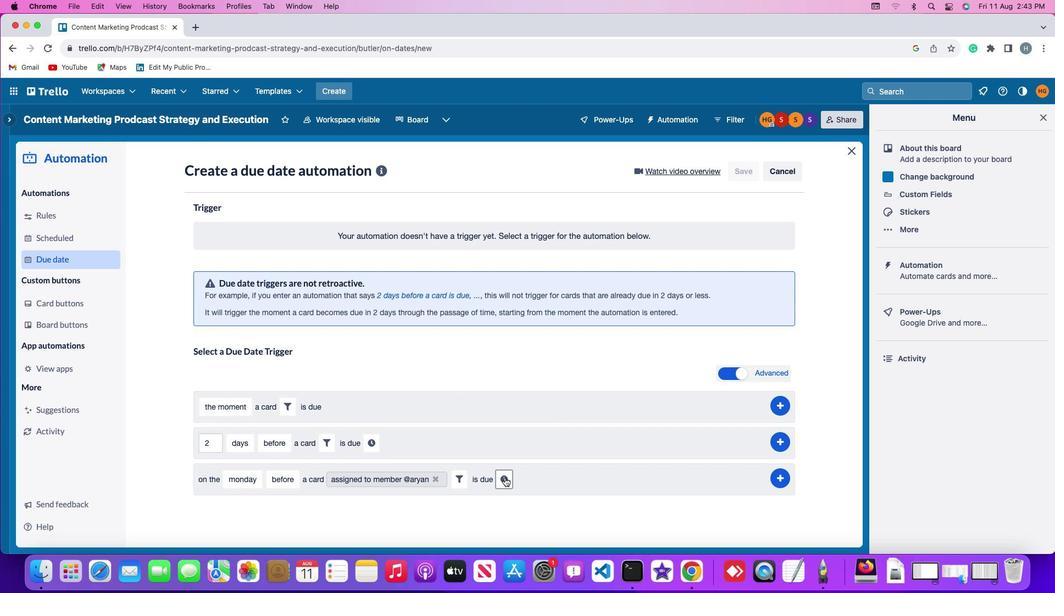 
Action: Mouse moved to (526, 482)
Screenshot: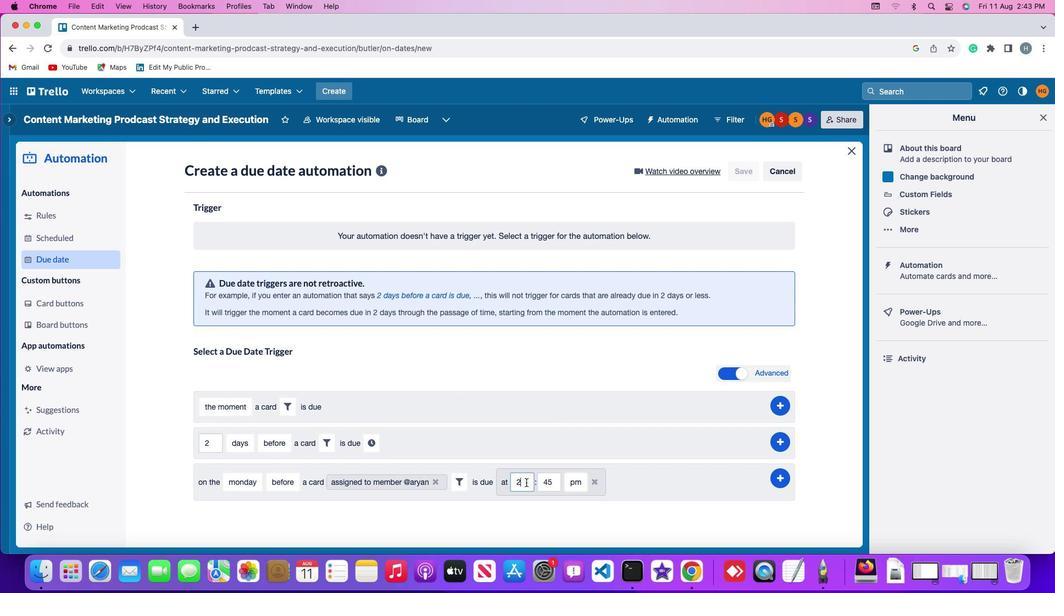 
Action: Mouse pressed left at (526, 482)
Screenshot: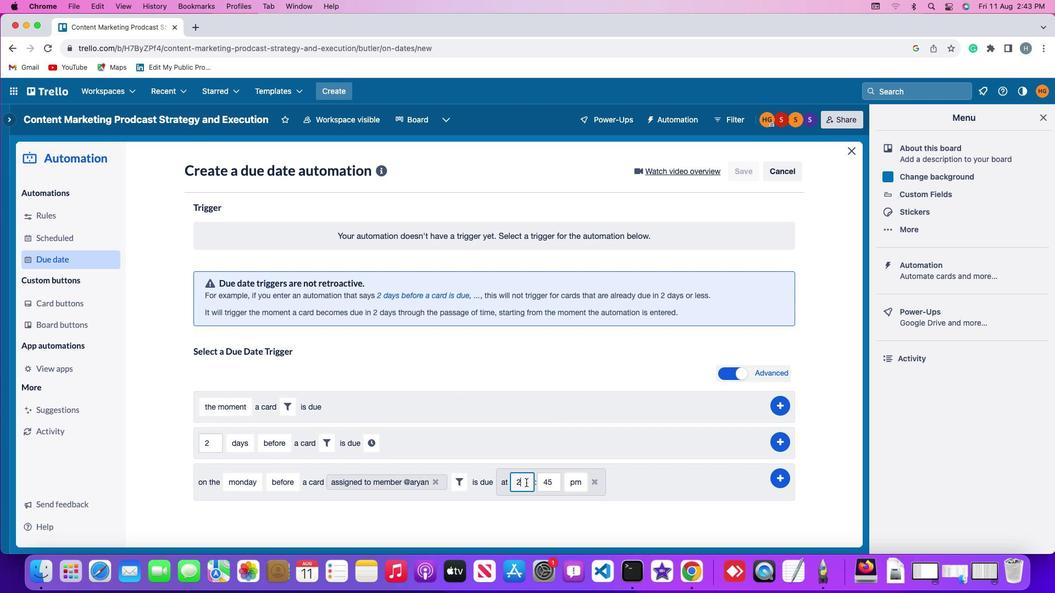 
Action: Key pressed Key.backspace'1''1'
Screenshot: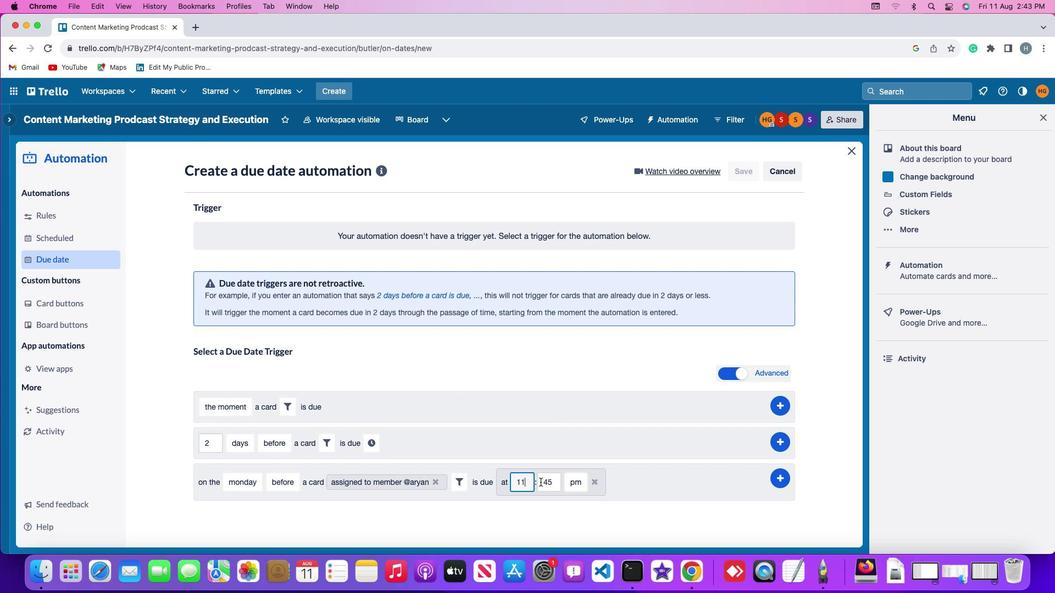 
Action: Mouse moved to (553, 482)
Screenshot: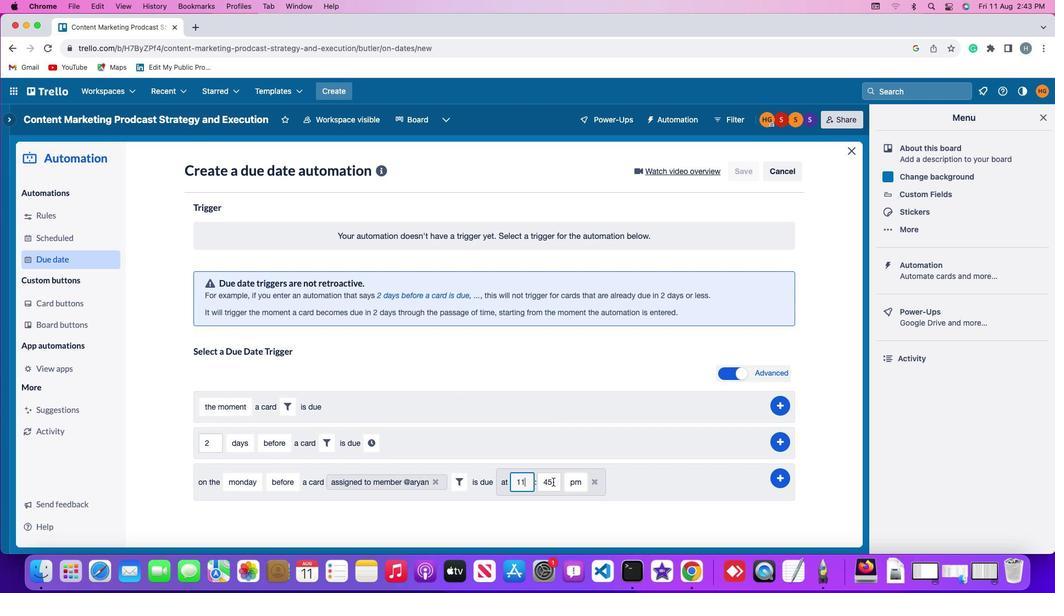 
Action: Mouse pressed left at (553, 482)
Screenshot: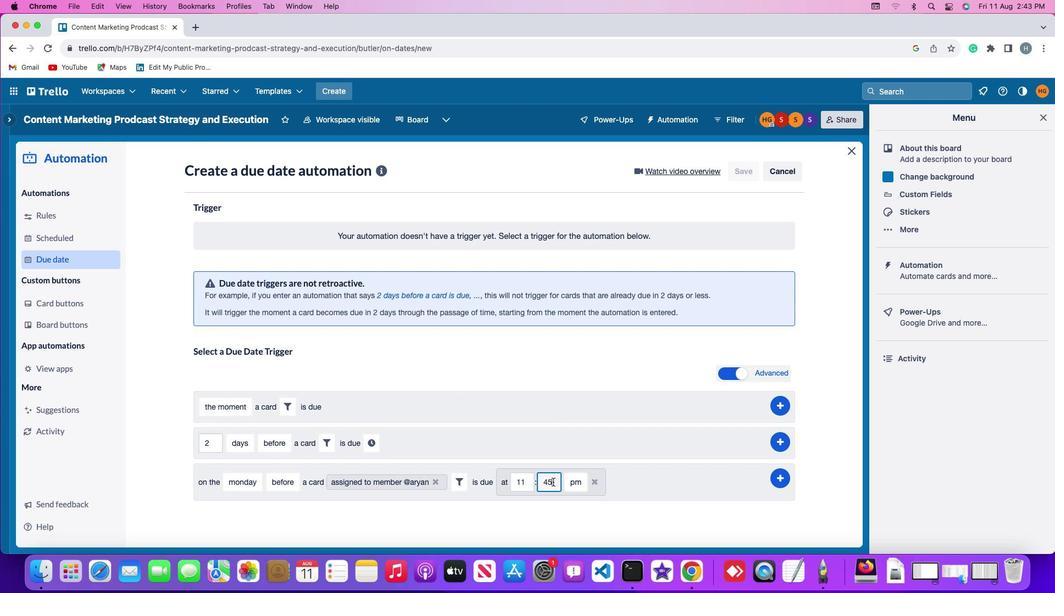 
Action: Key pressed Key.backspaceKey.backspace
Screenshot: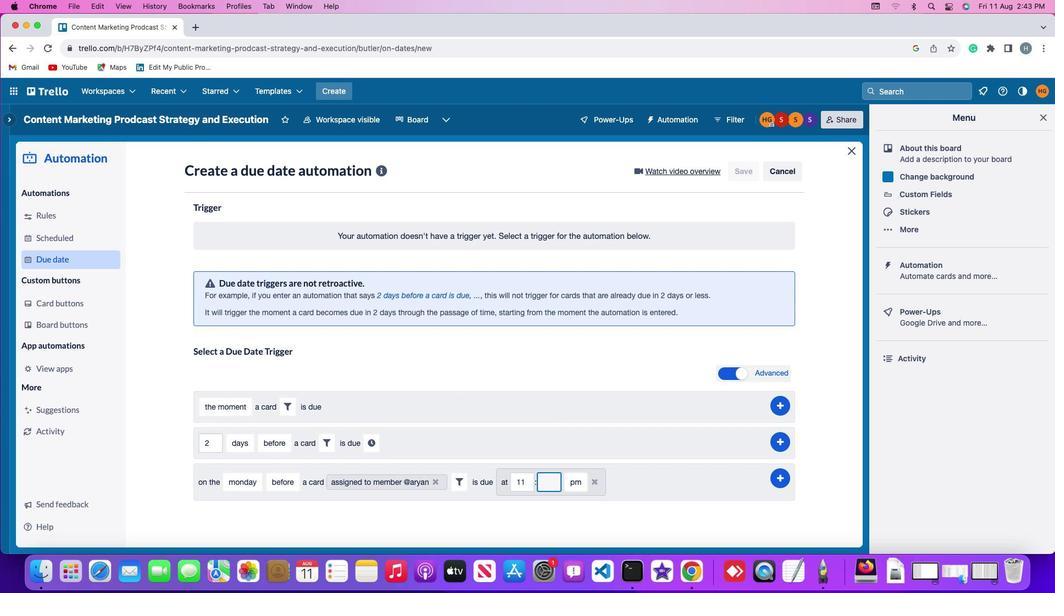 
Action: Mouse moved to (553, 482)
Screenshot: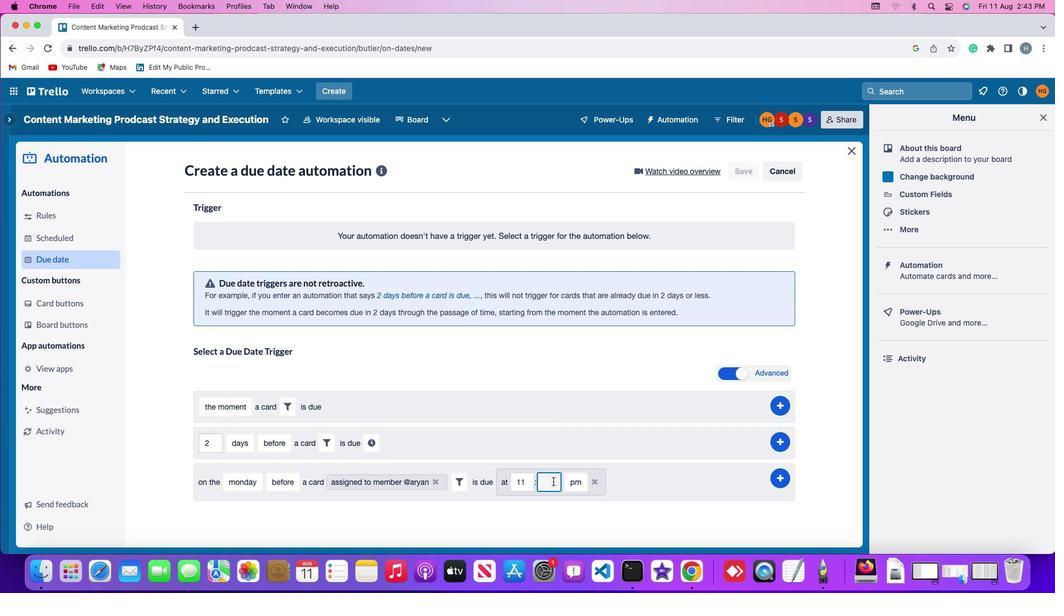 
Action: Key pressed '0''0'
Screenshot: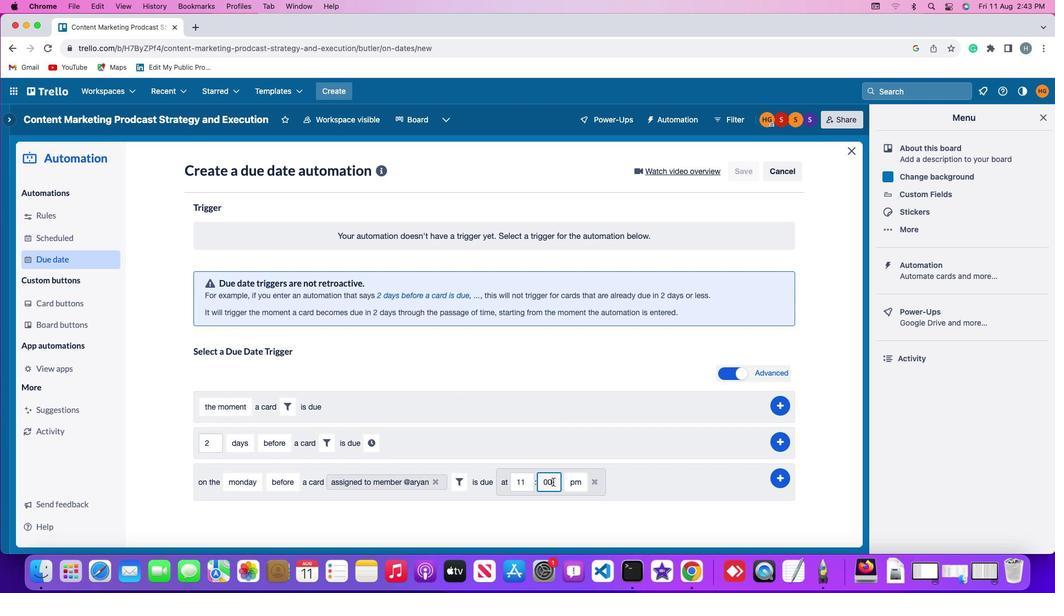 
Action: Mouse moved to (571, 483)
Screenshot: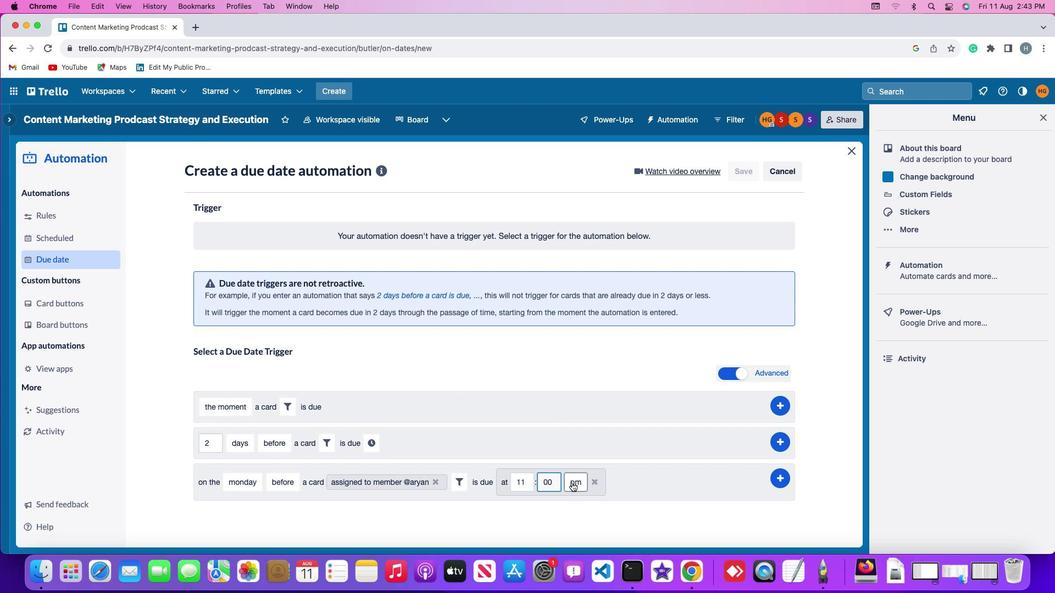 
Action: Mouse pressed left at (571, 483)
Screenshot: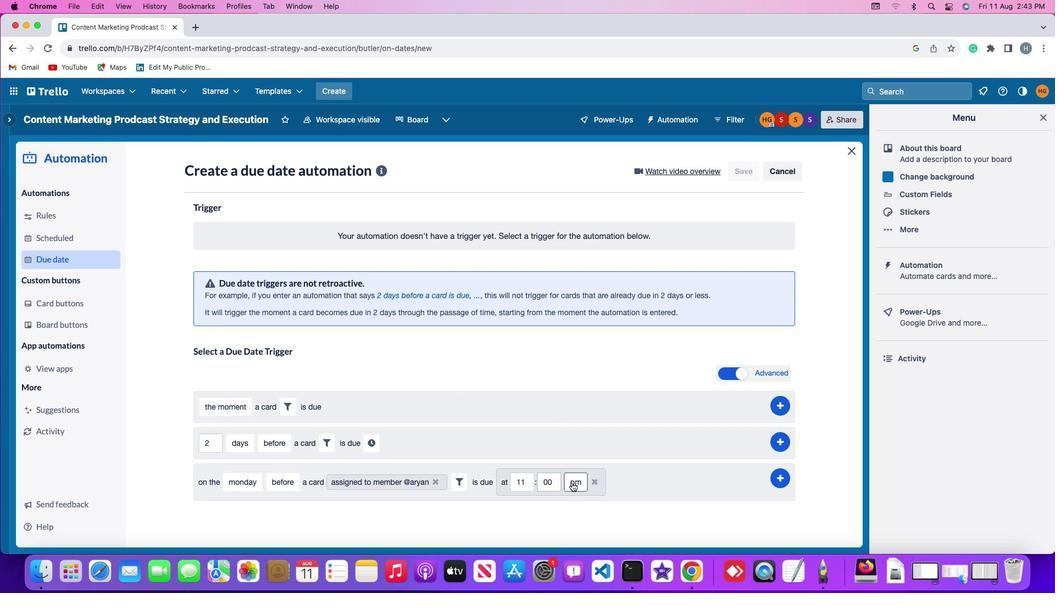 
Action: Mouse moved to (577, 502)
Screenshot: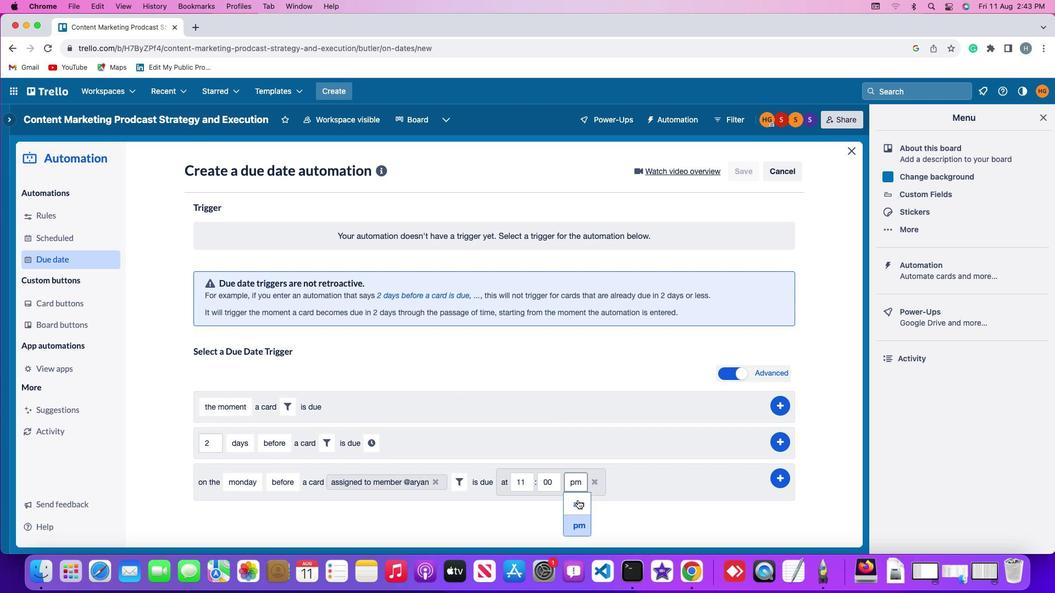 
Action: Mouse pressed left at (577, 502)
Screenshot: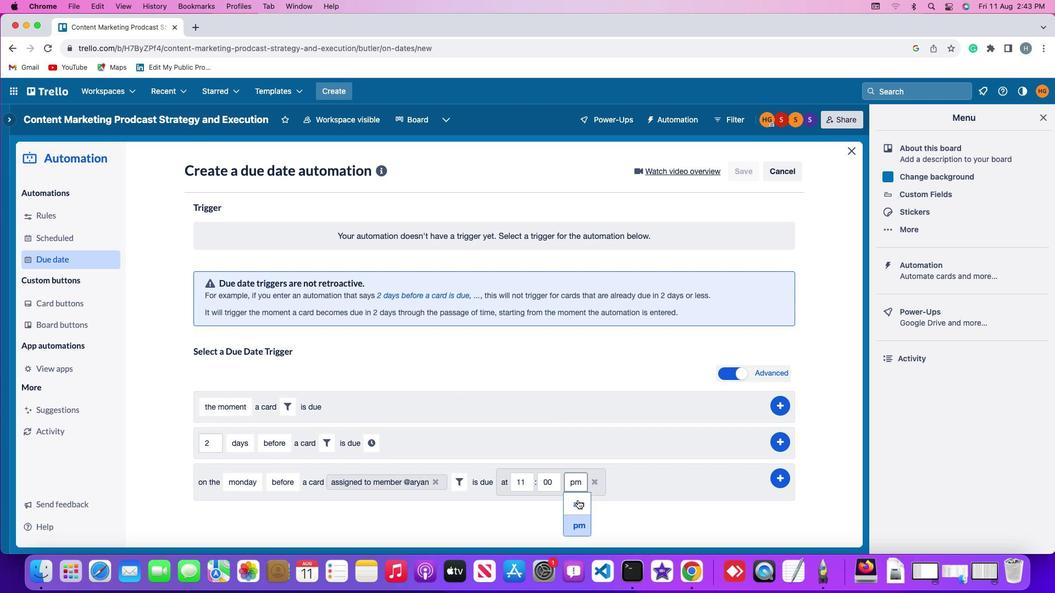 
Action: Mouse moved to (782, 474)
Screenshot: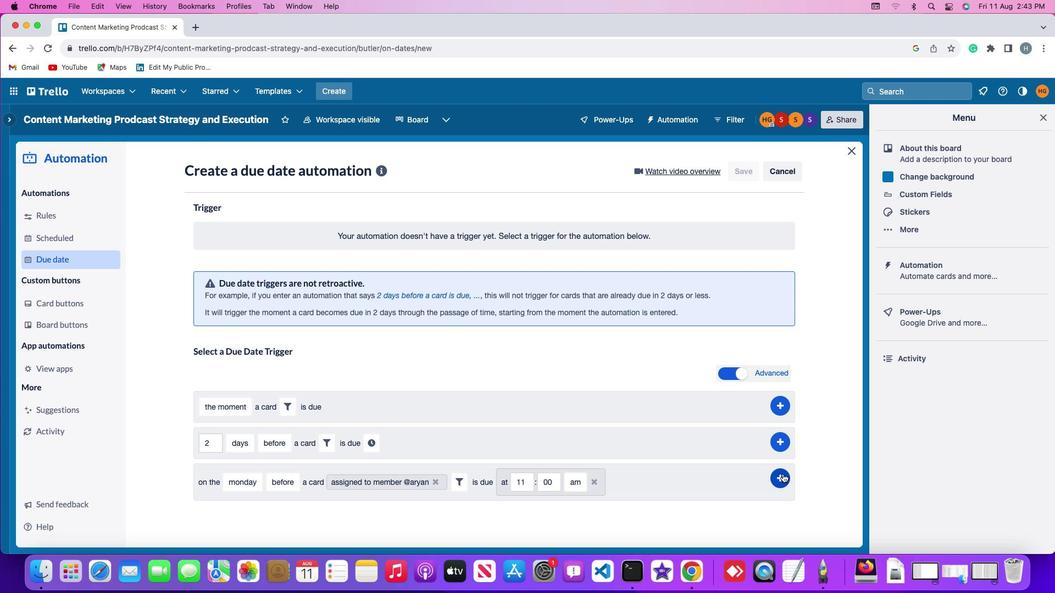 
Action: Mouse pressed left at (782, 474)
Screenshot: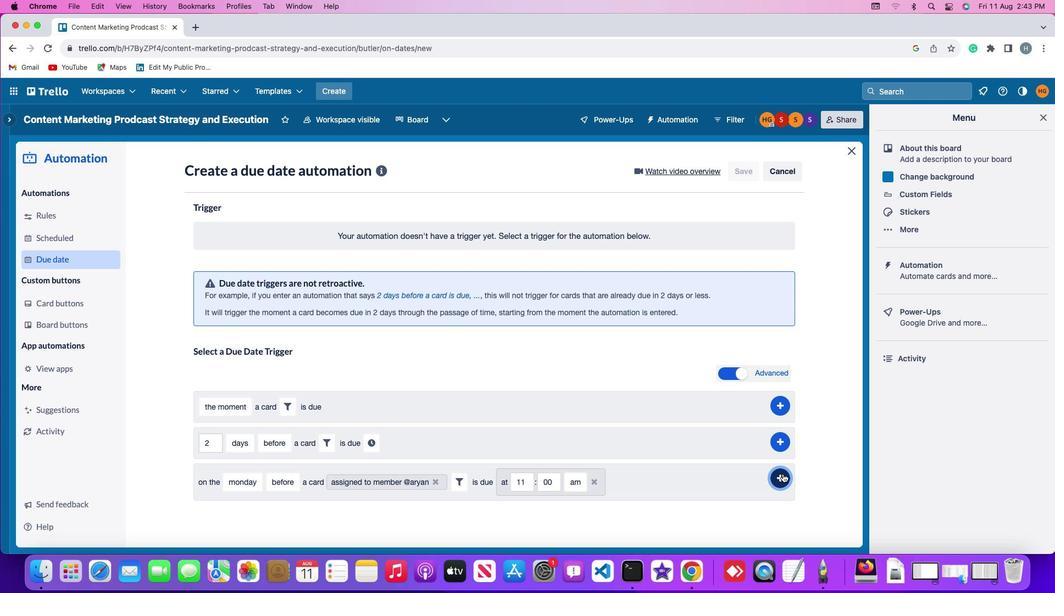 
Action: Mouse moved to (816, 386)
Screenshot: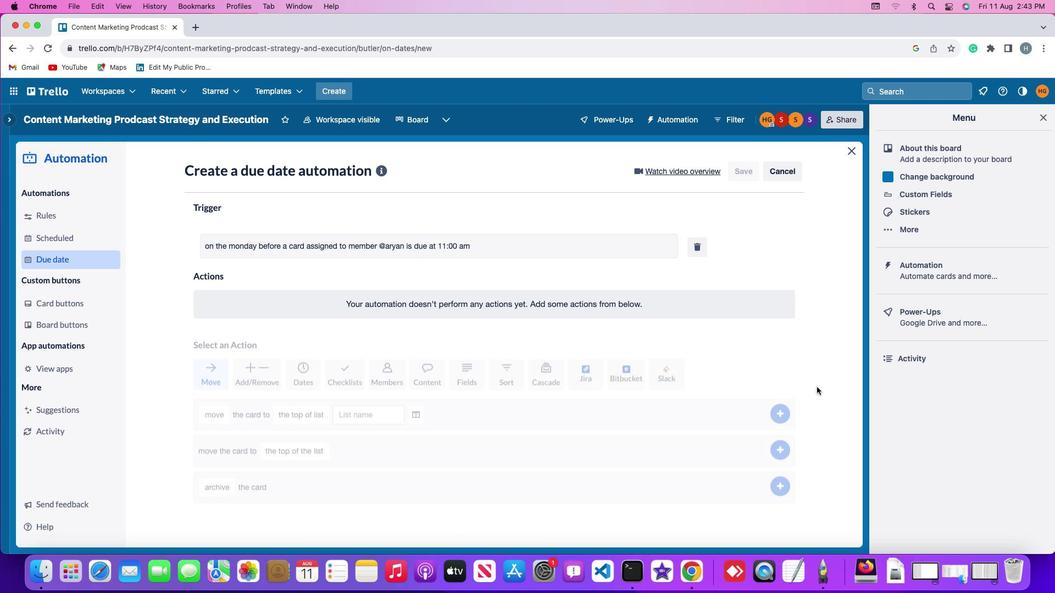 
